 Task: Find connections with filter location Wolfen with filter topic #jobsearching with filter profile language German with filter current company Blinkit with filter school Freshers Tamil Nadu Jobs with filter industry Translation and Localization with filter service category Leadership Development with filter keywords title Pharmacy Assistant
Action: Mouse moved to (510, 59)
Screenshot: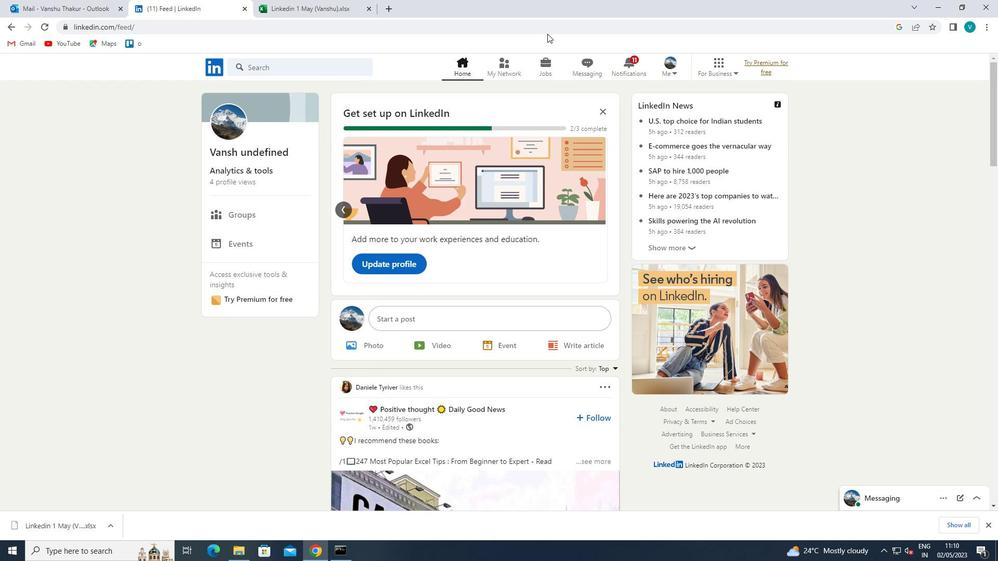 
Action: Mouse pressed left at (510, 59)
Screenshot: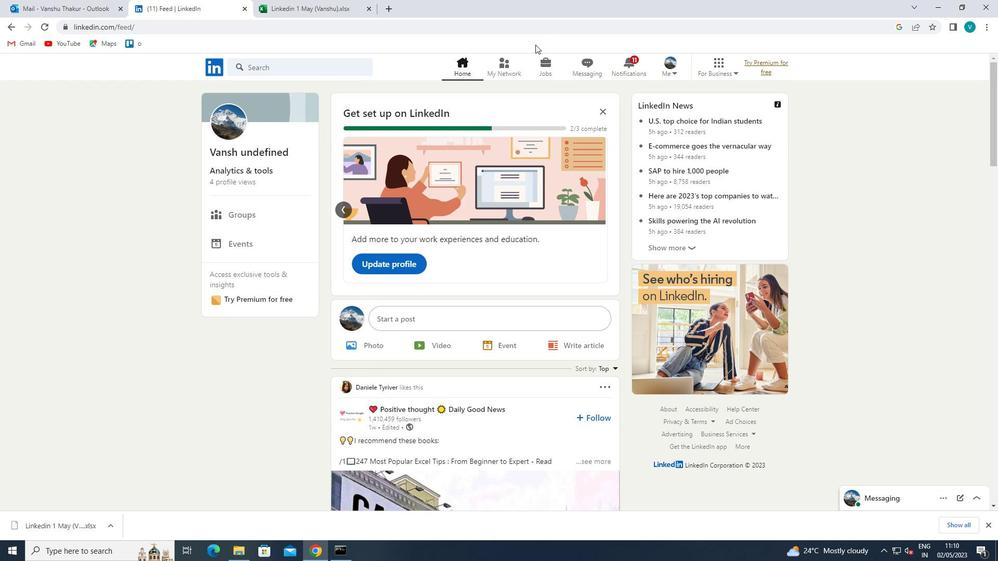 
Action: Mouse moved to (306, 125)
Screenshot: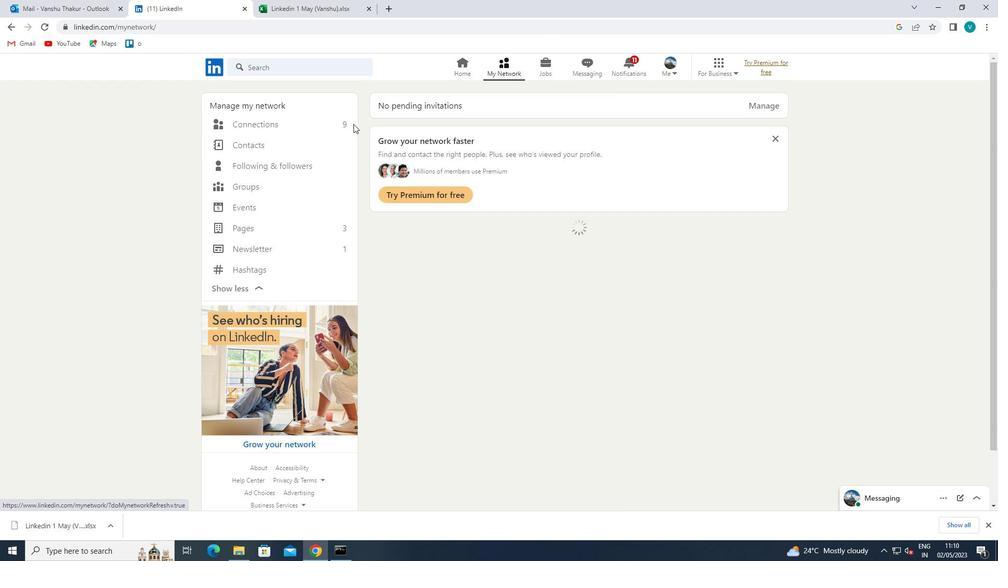
Action: Mouse pressed left at (306, 125)
Screenshot: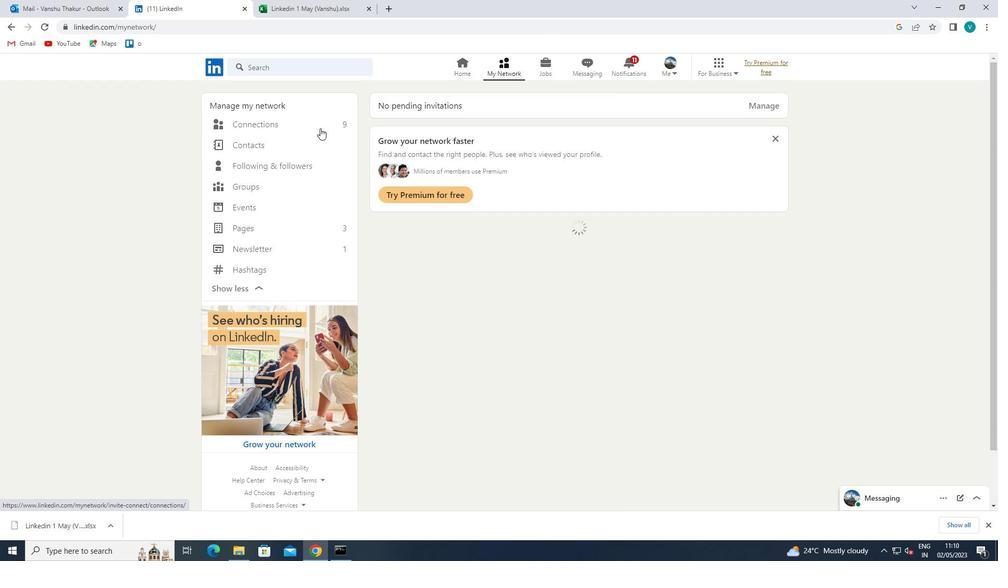 
Action: Mouse moved to (572, 126)
Screenshot: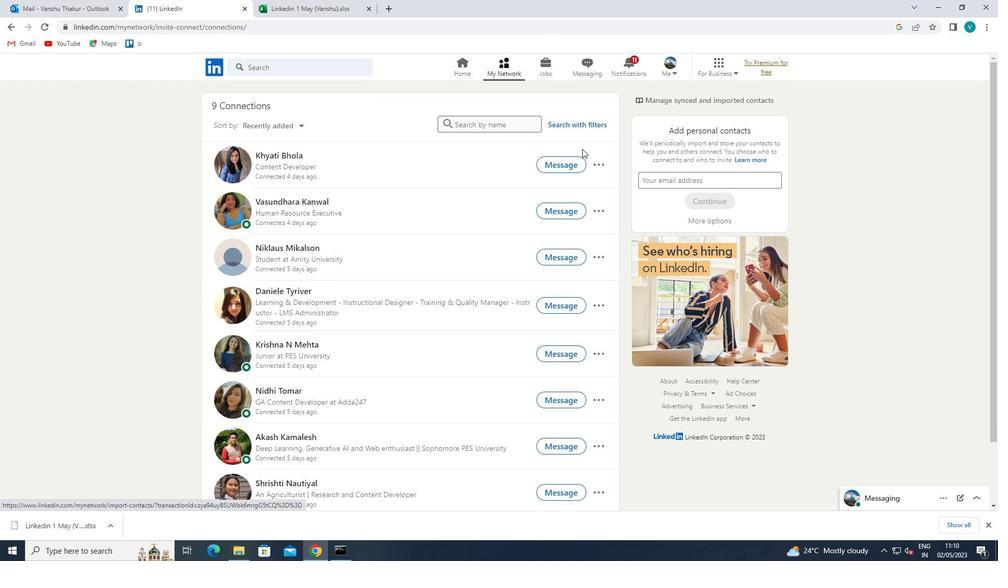 
Action: Mouse pressed left at (572, 126)
Screenshot: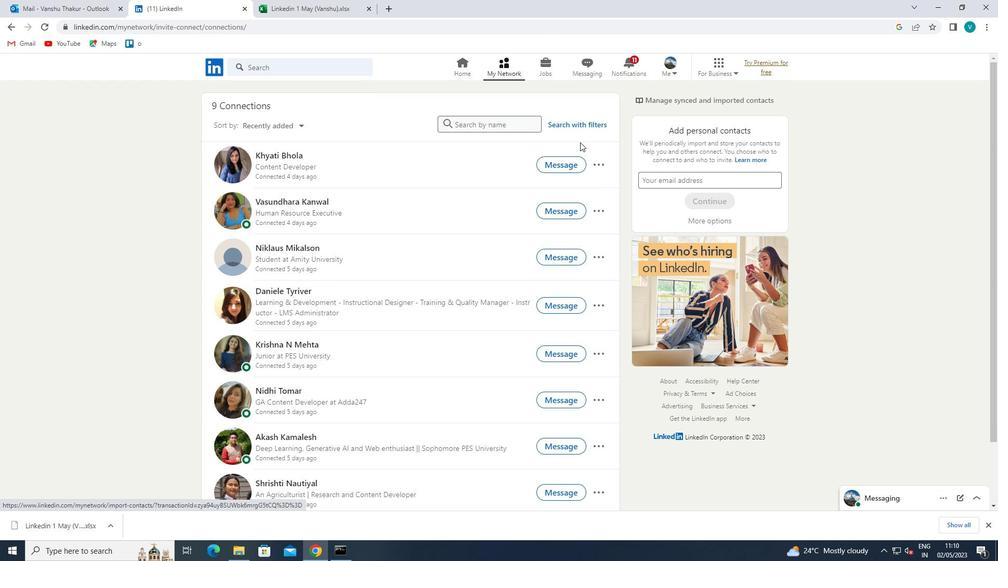 
Action: Mouse moved to (490, 97)
Screenshot: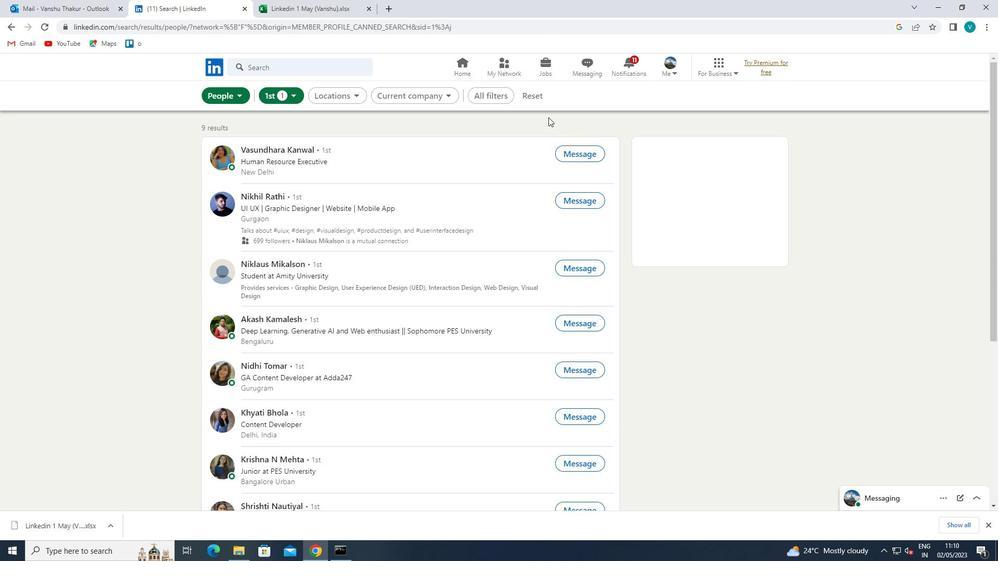 
Action: Mouse pressed left at (490, 97)
Screenshot: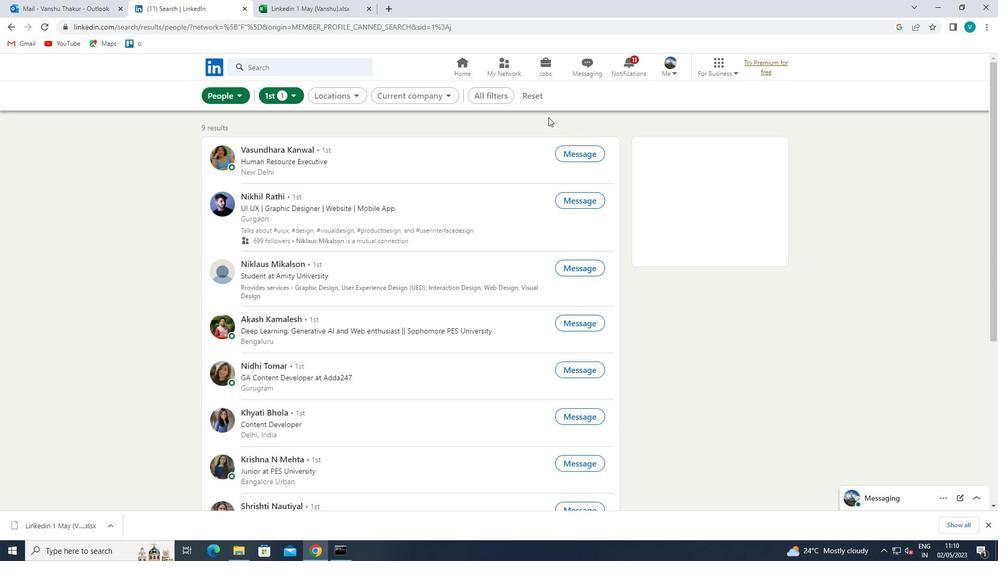 
Action: Mouse moved to (850, 311)
Screenshot: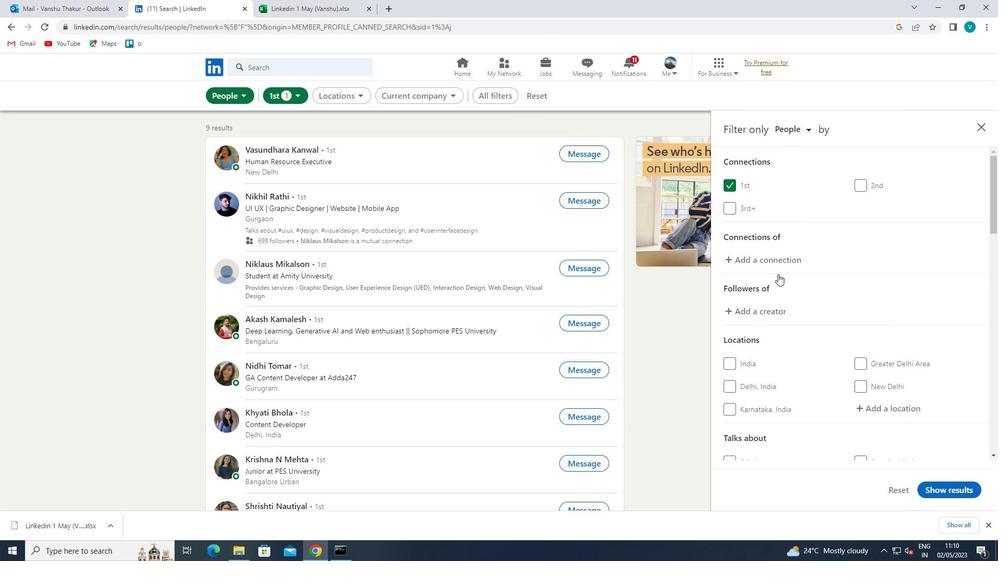 
Action: Mouse scrolled (850, 311) with delta (0, 0)
Screenshot: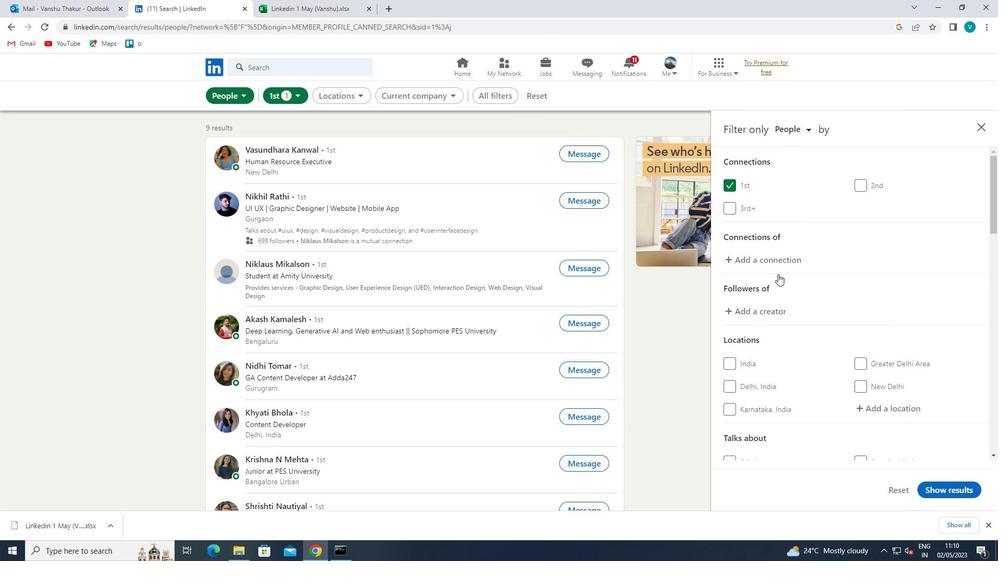 
Action: Mouse scrolled (850, 311) with delta (0, 0)
Screenshot: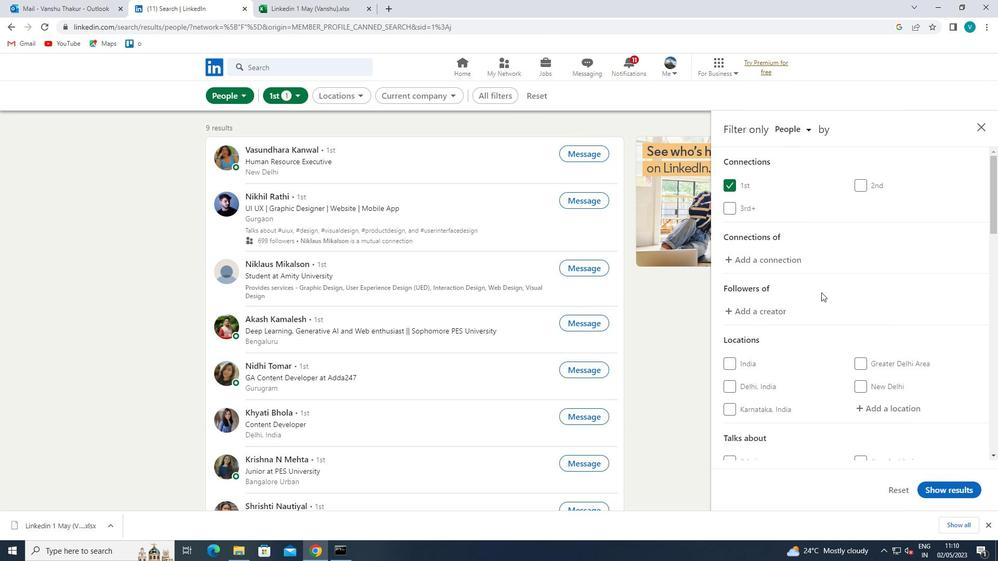 
Action: Mouse moved to (898, 307)
Screenshot: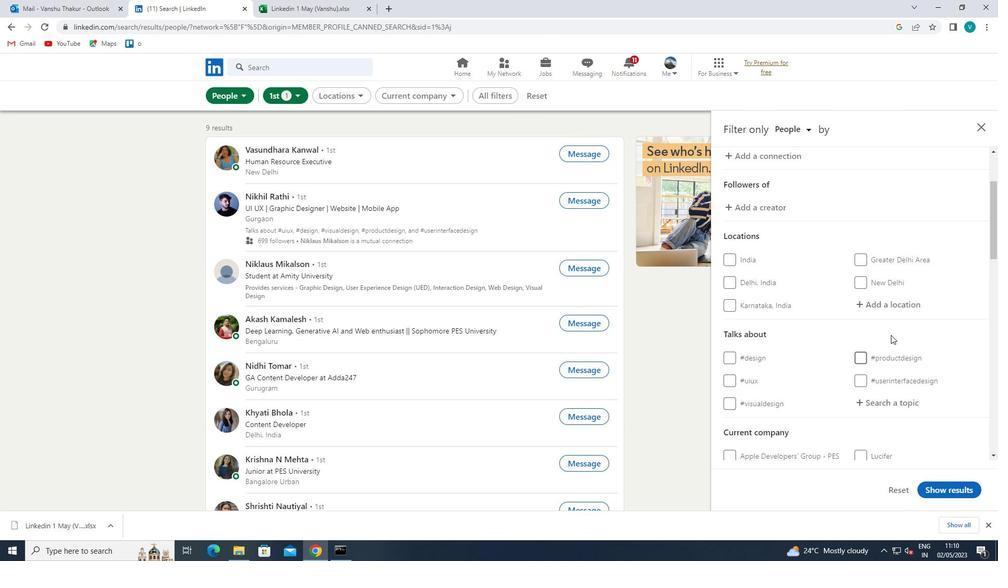 
Action: Mouse pressed left at (898, 307)
Screenshot: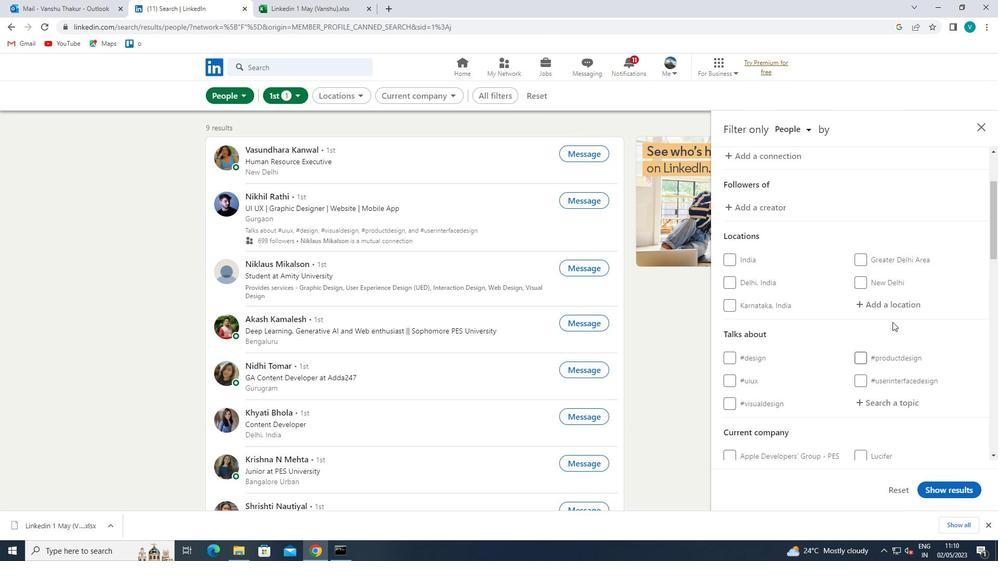 
Action: Key pressed <Key.shift>WOLFE
Screenshot: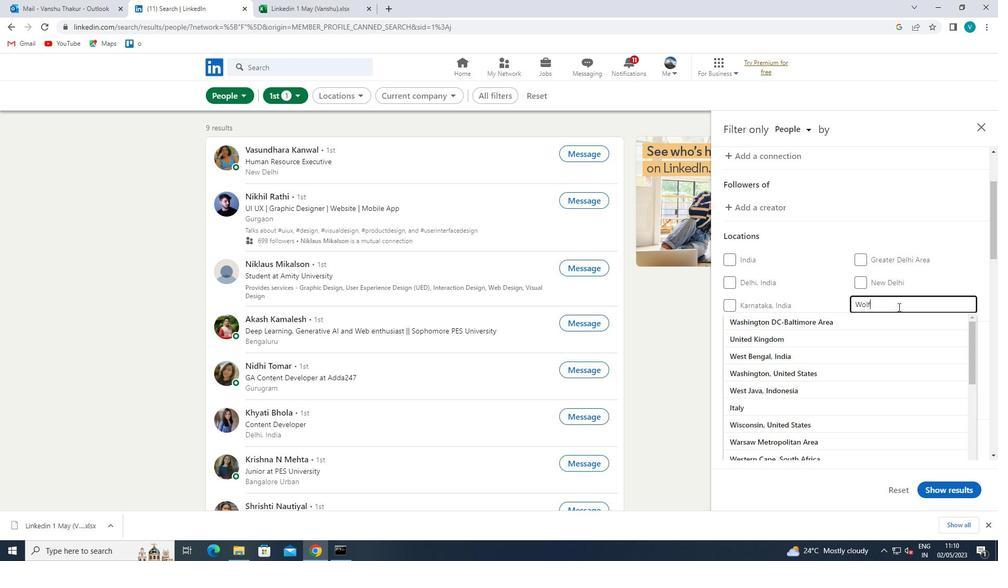 
Action: Mouse moved to (852, 280)
Screenshot: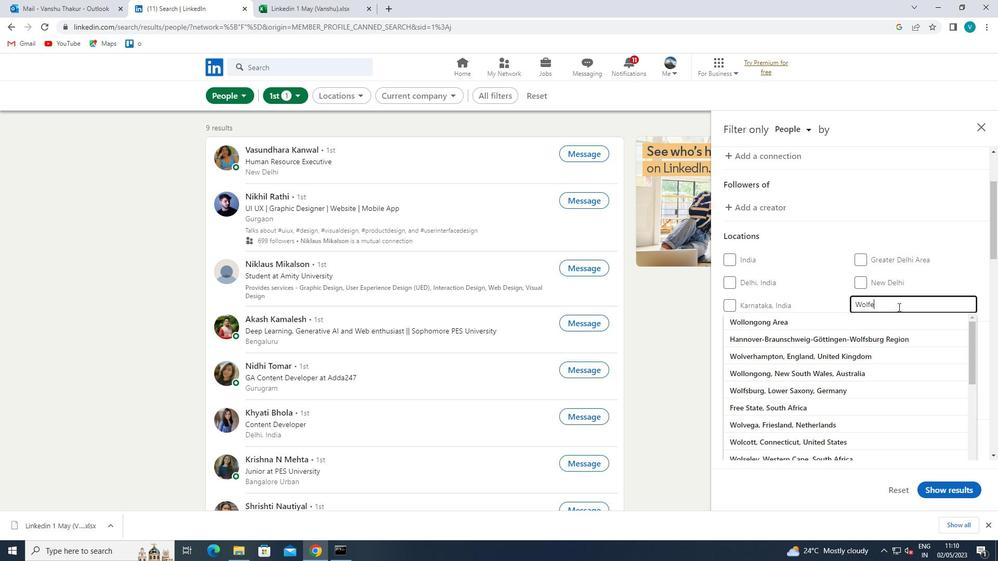 
Action: Key pressed N
Screenshot: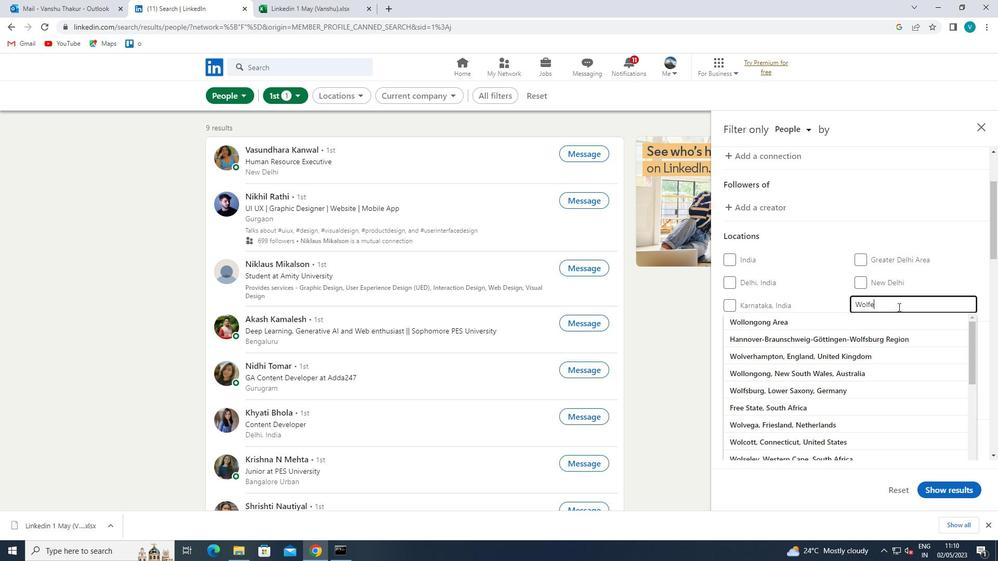 
Action: Mouse moved to (818, 307)
Screenshot: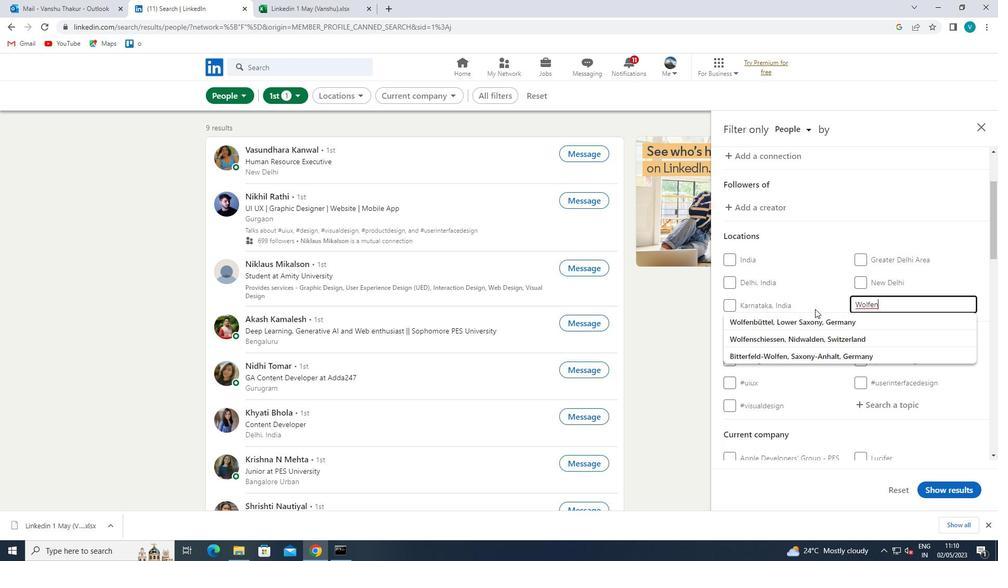 
Action: Mouse pressed left at (818, 307)
Screenshot: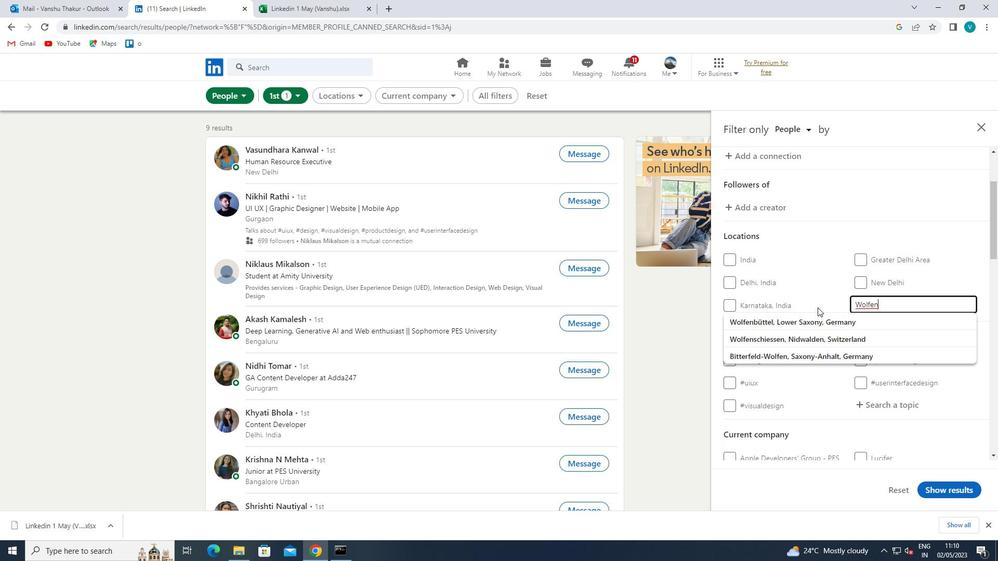 
Action: Mouse scrolled (818, 307) with delta (0, 0)
Screenshot: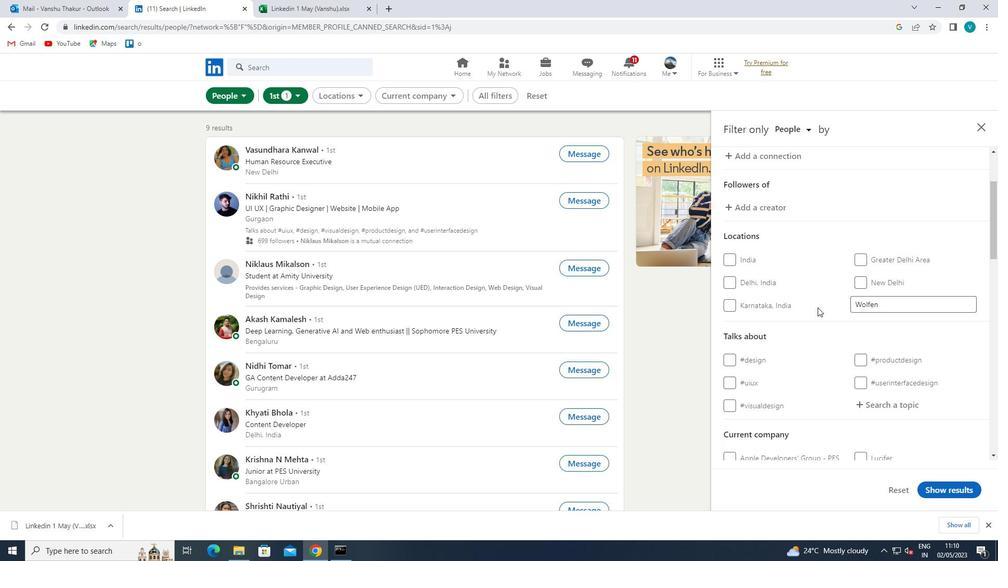 
Action: Mouse scrolled (818, 307) with delta (0, 0)
Screenshot: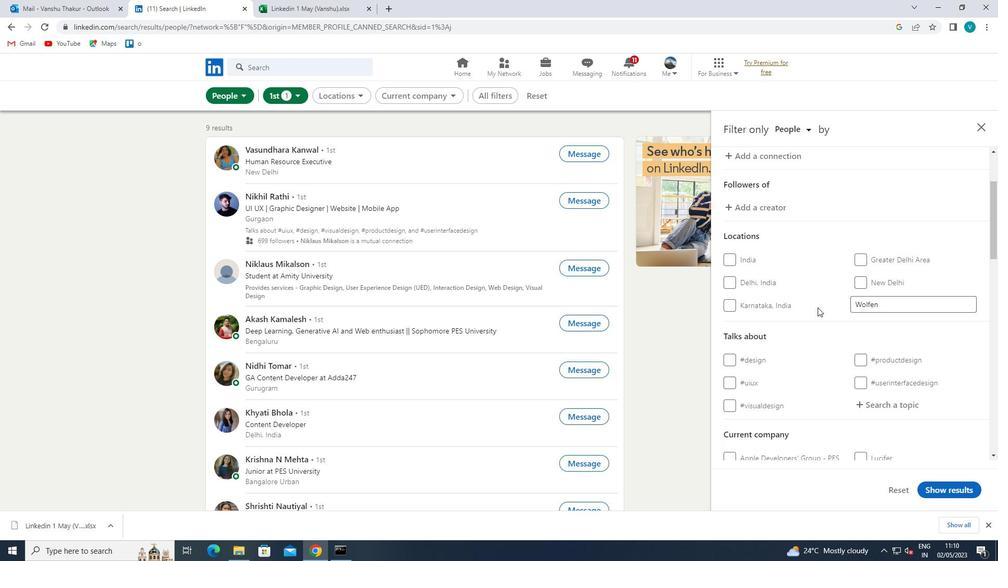 
Action: Mouse moved to (897, 292)
Screenshot: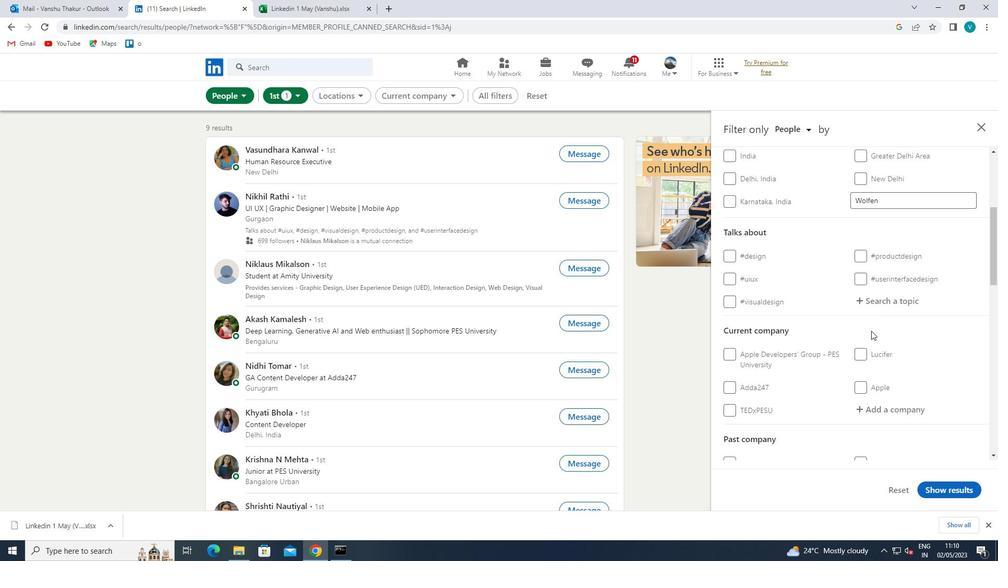 
Action: Mouse pressed left at (897, 292)
Screenshot: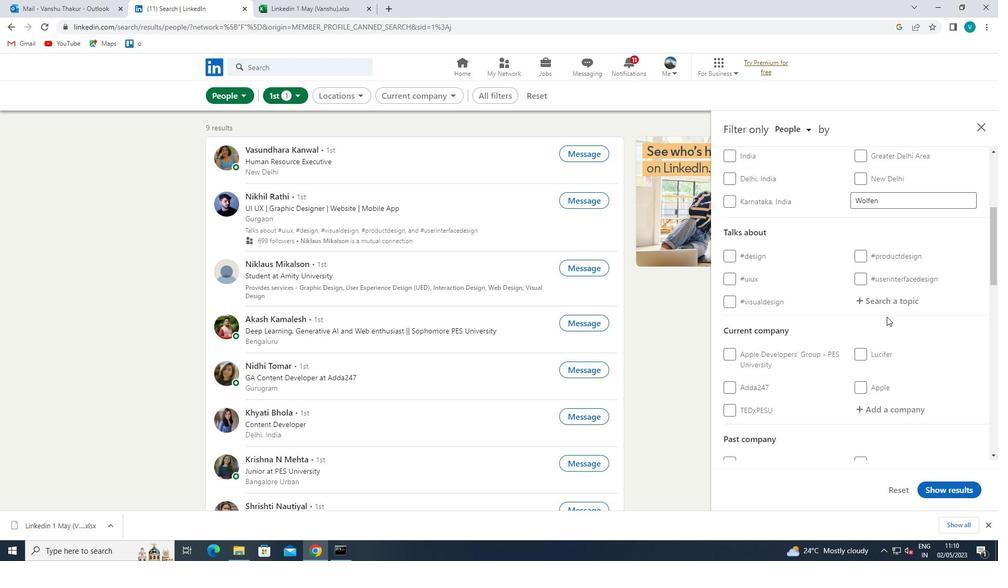 
Action: Mouse moved to (857, 270)
Screenshot: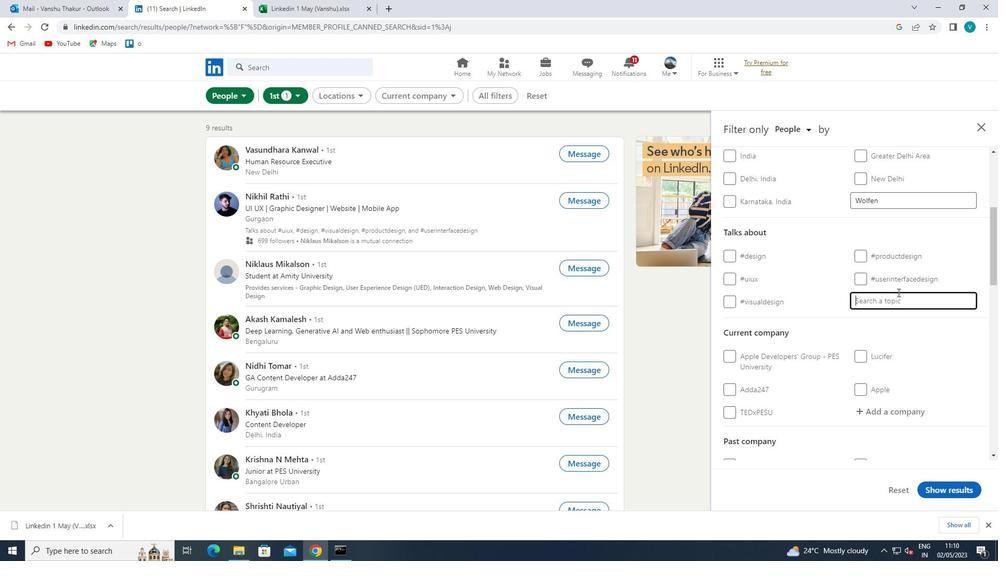 
Action: Key pressed JOBSEAR
Screenshot: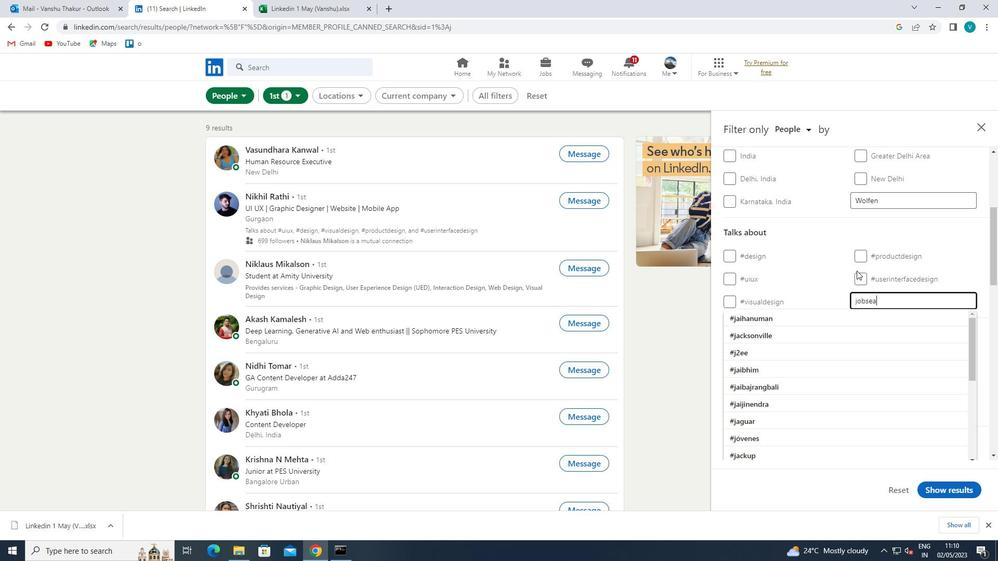 
Action: Mouse moved to (846, 332)
Screenshot: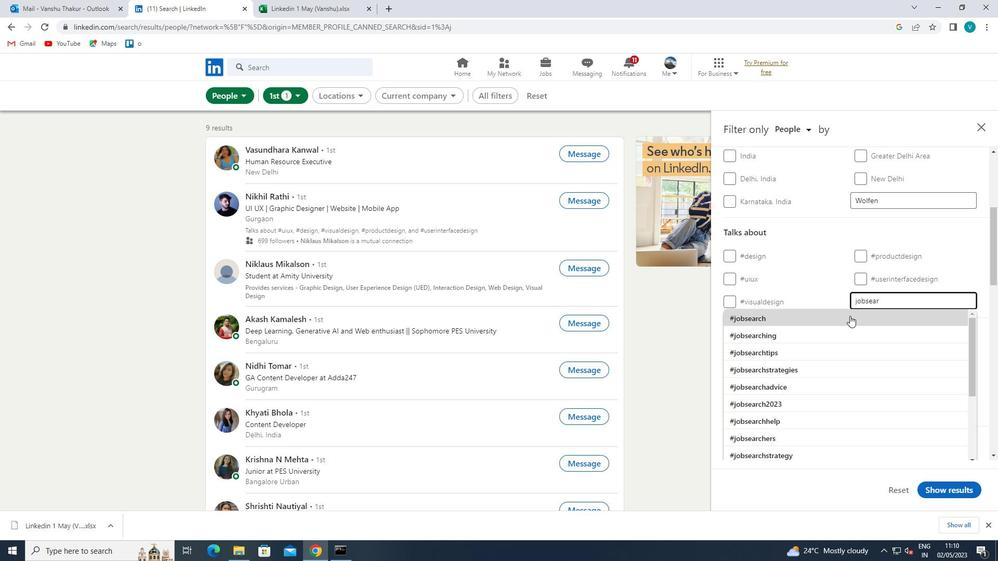 
Action: Mouse pressed left at (846, 332)
Screenshot: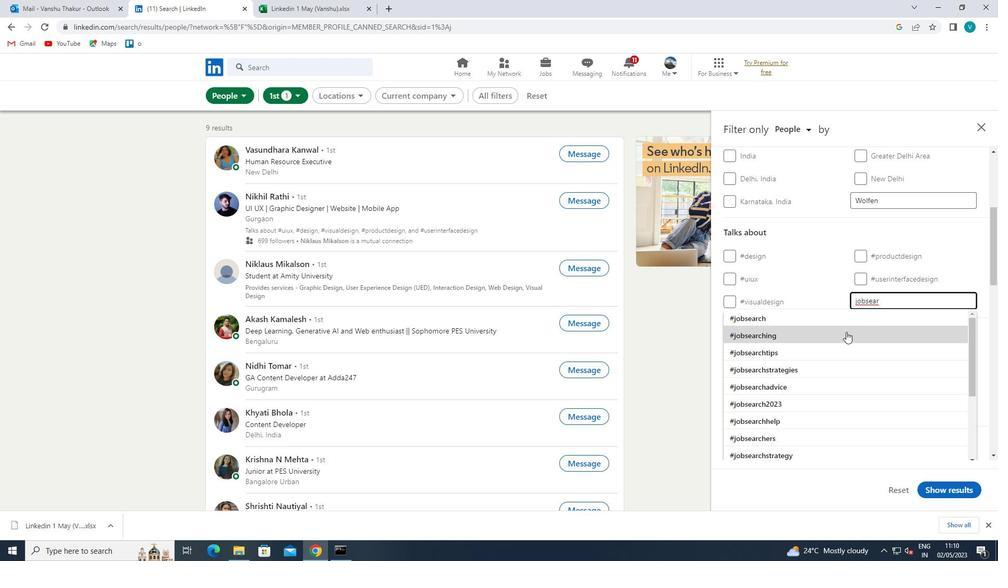 
Action: Mouse moved to (863, 324)
Screenshot: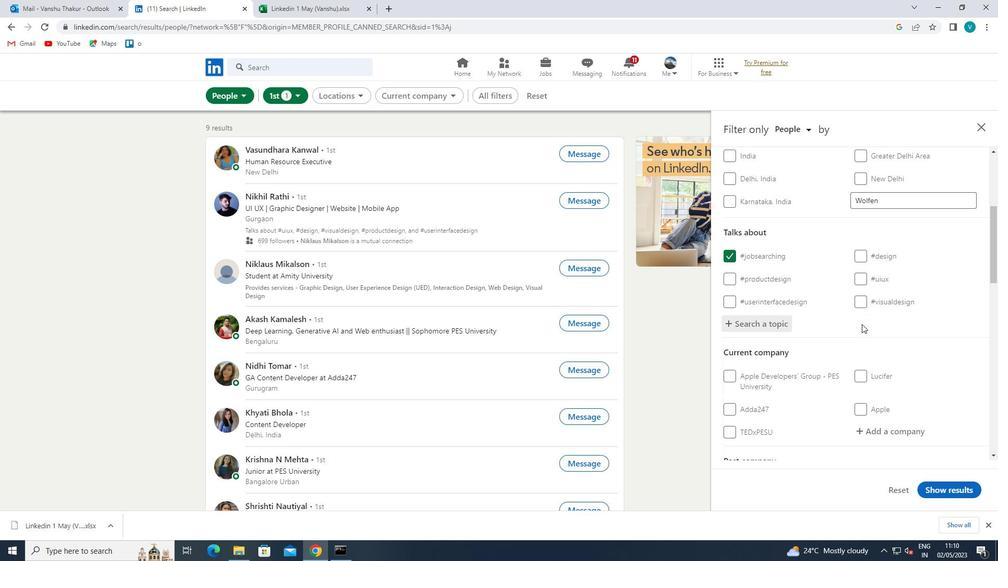 
Action: Mouse scrolled (863, 324) with delta (0, 0)
Screenshot: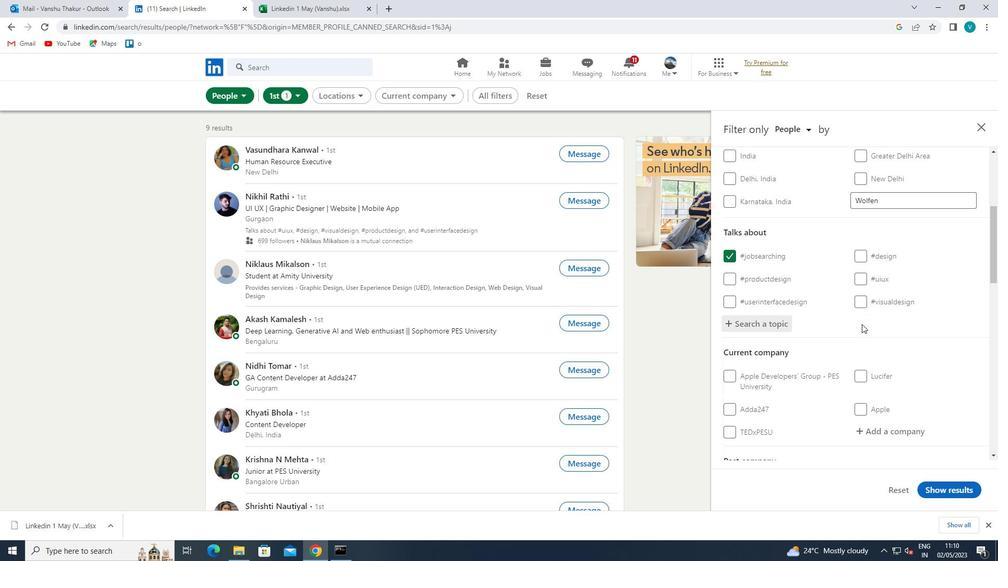 
Action: Mouse moved to (863, 324)
Screenshot: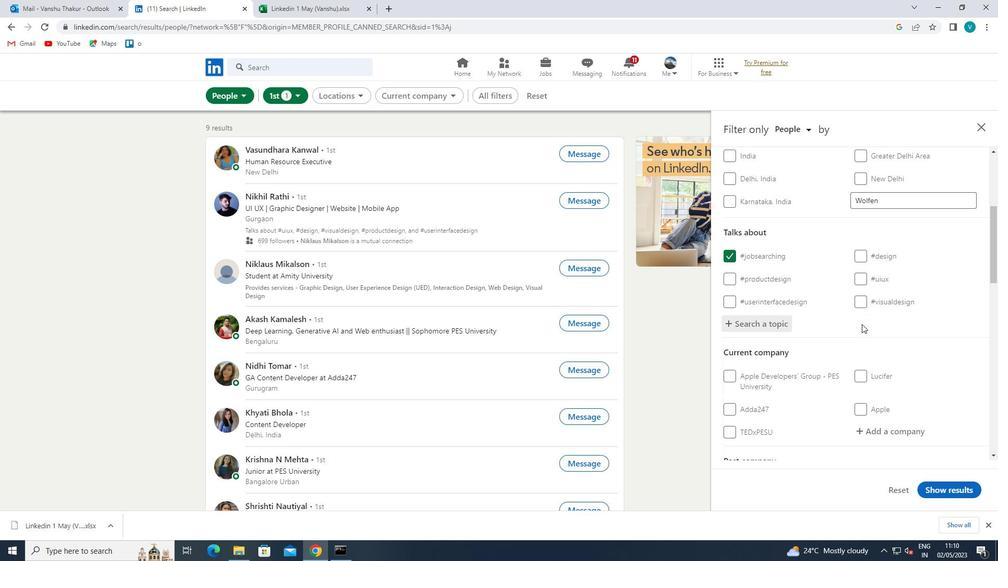 
Action: Mouse scrolled (863, 324) with delta (0, 0)
Screenshot: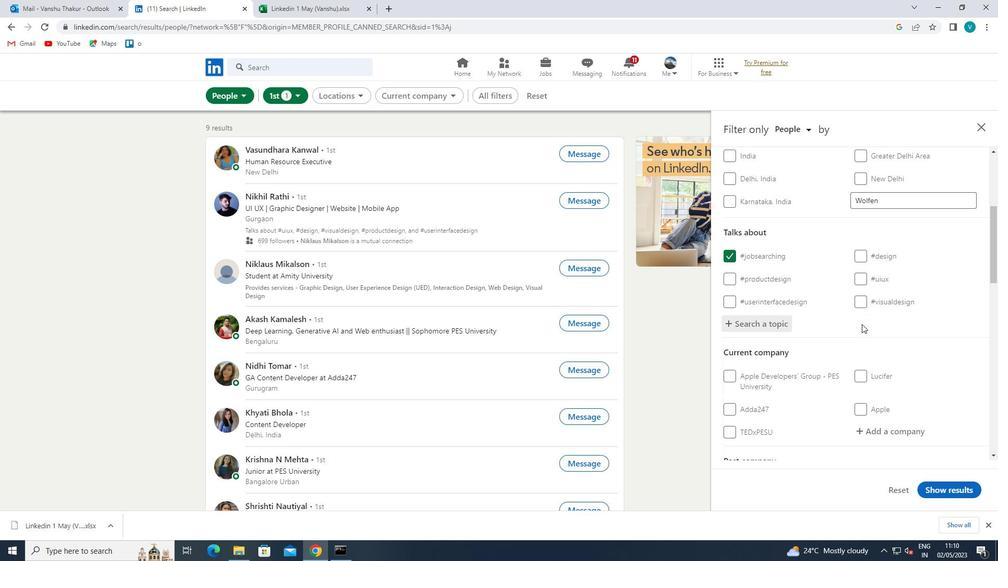 
Action: Mouse moved to (864, 324)
Screenshot: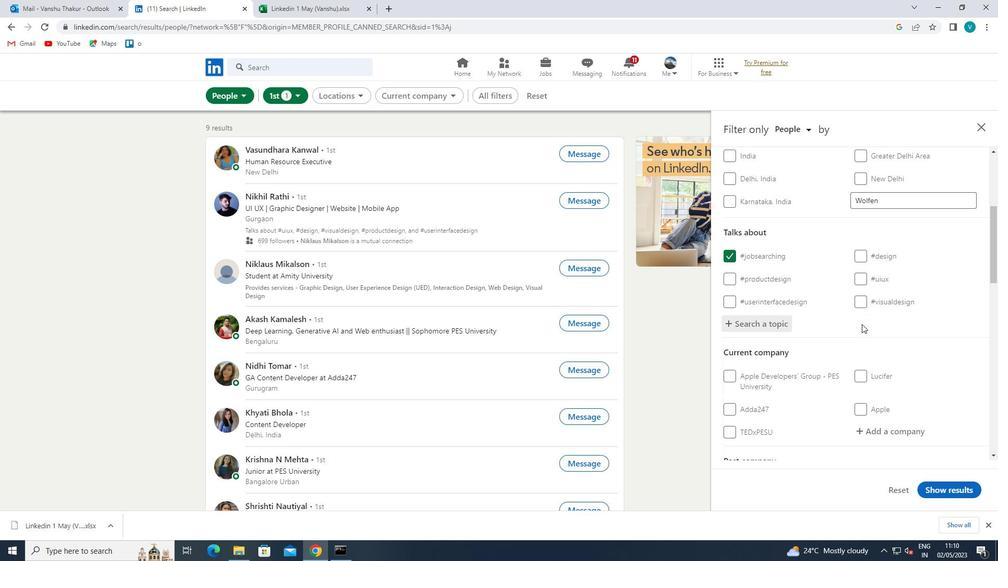 
Action: Mouse scrolled (864, 323) with delta (0, 0)
Screenshot: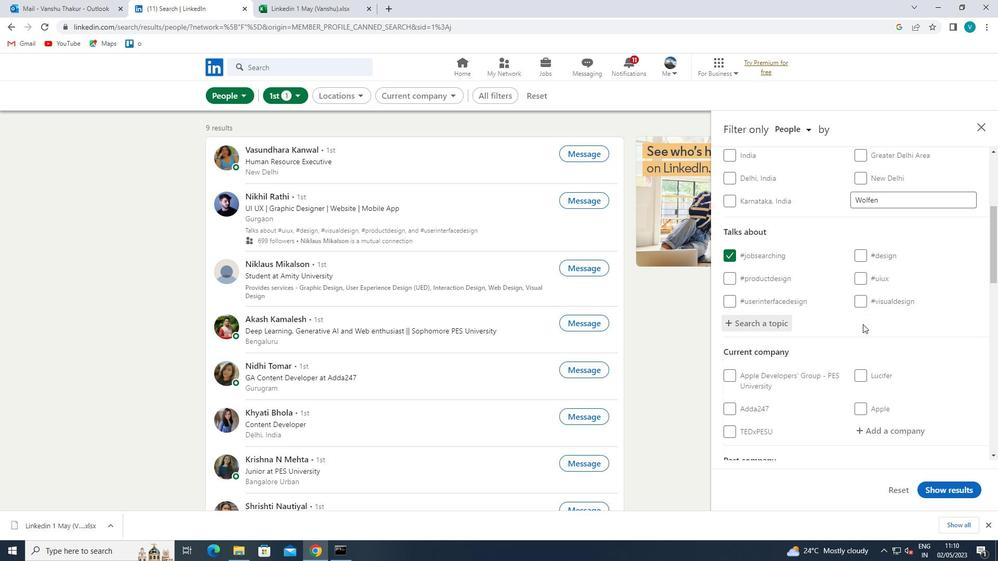 
Action: Mouse moved to (907, 272)
Screenshot: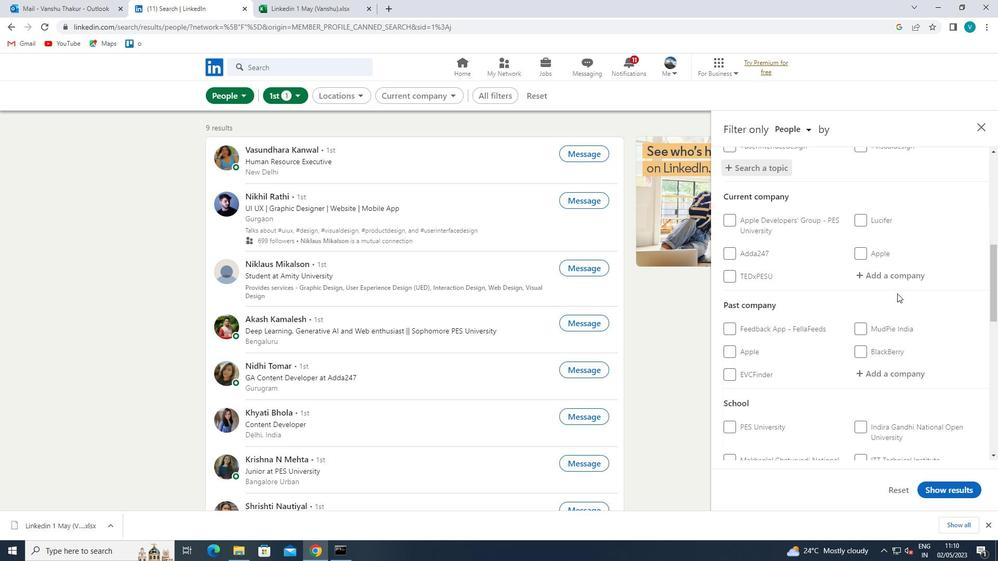 
Action: Mouse pressed left at (907, 272)
Screenshot: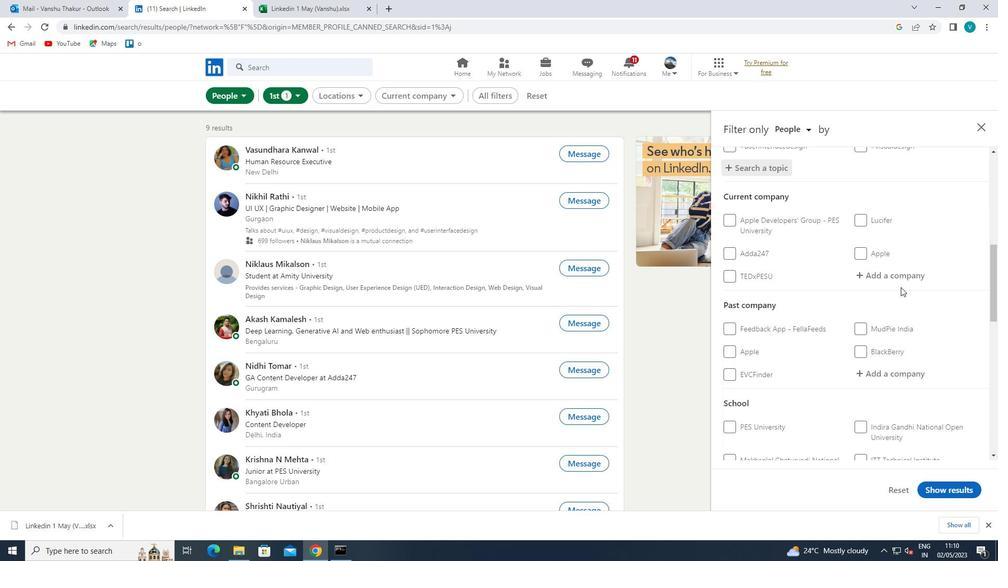 
Action: Key pressed <Key.shift>BLINK
Screenshot: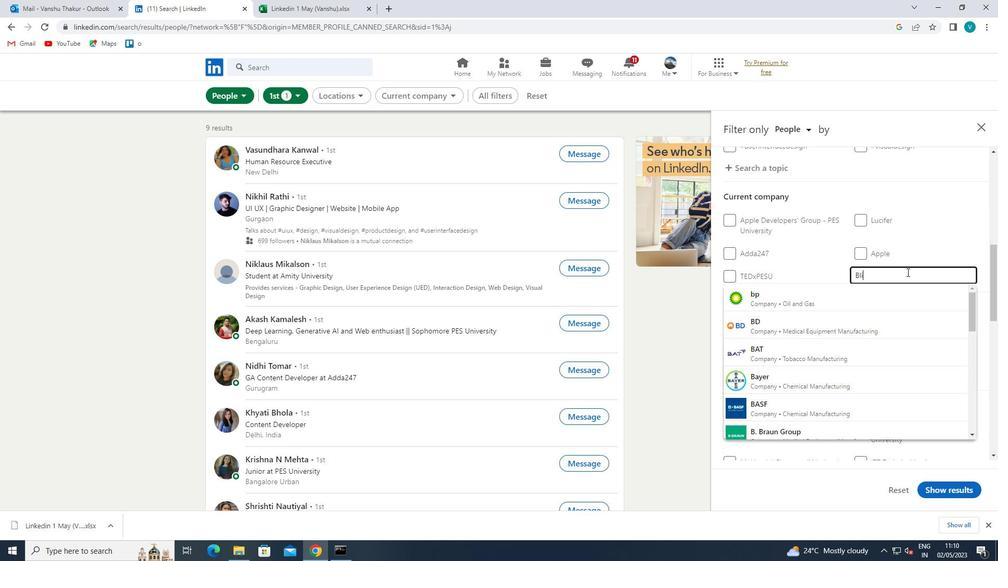 
Action: Mouse moved to (880, 288)
Screenshot: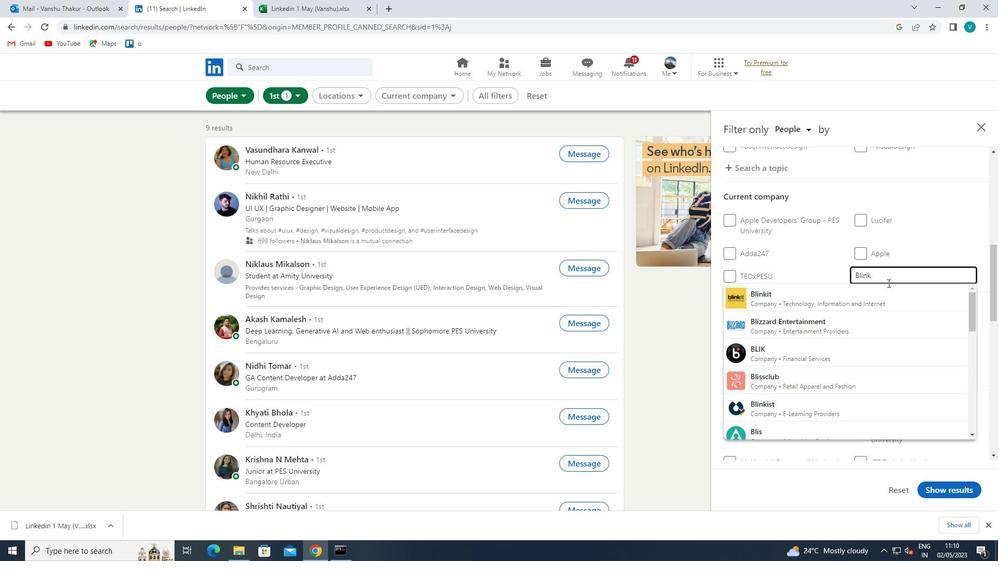 
Action: Mouse pressed left at (880, 288)
Screenshot: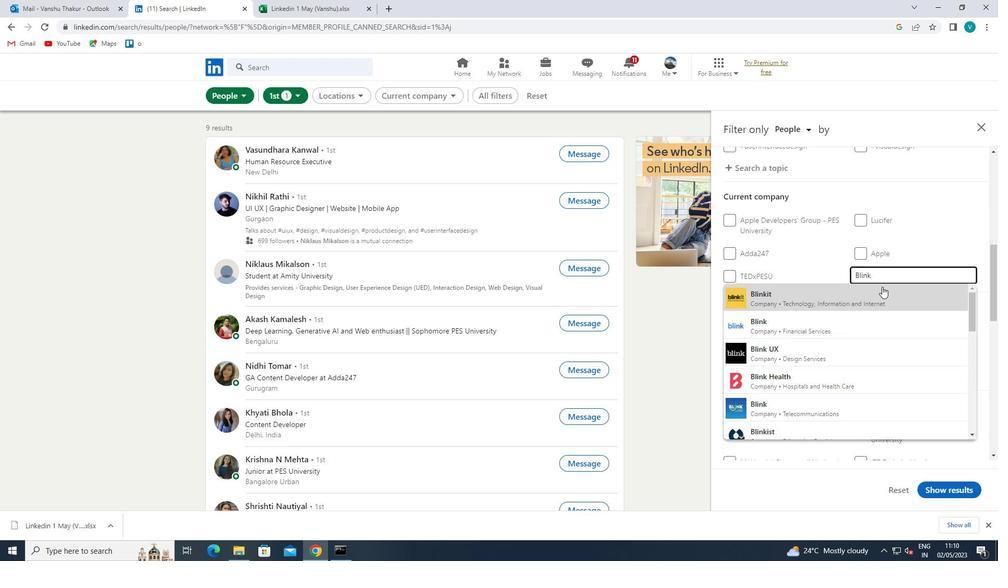 
Action: Mouse scrolled (880, 288) with delta (0, 0)
Screenshot: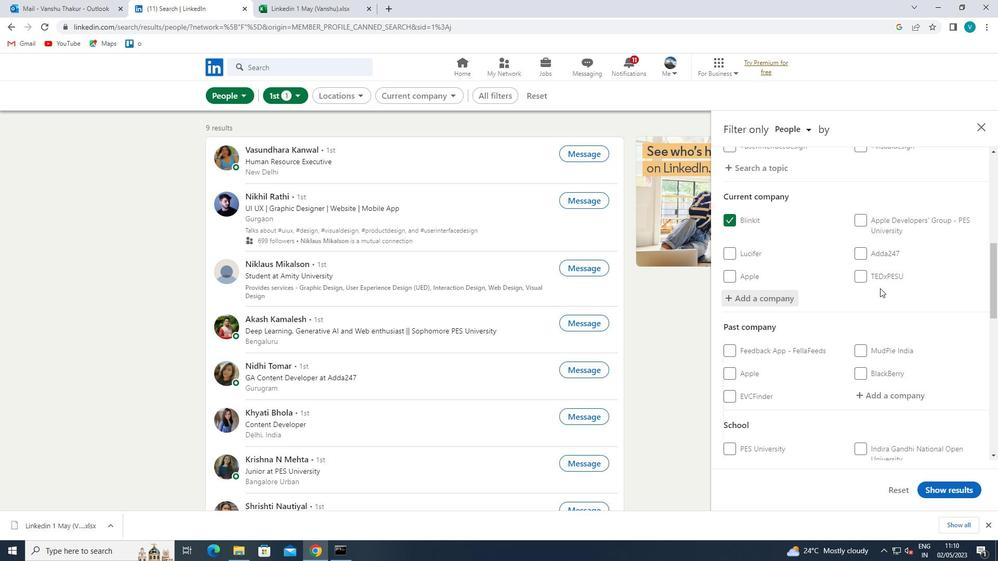 
Action: Mouse scrolled (880, 288) with delta (0, 0)
Screenshot: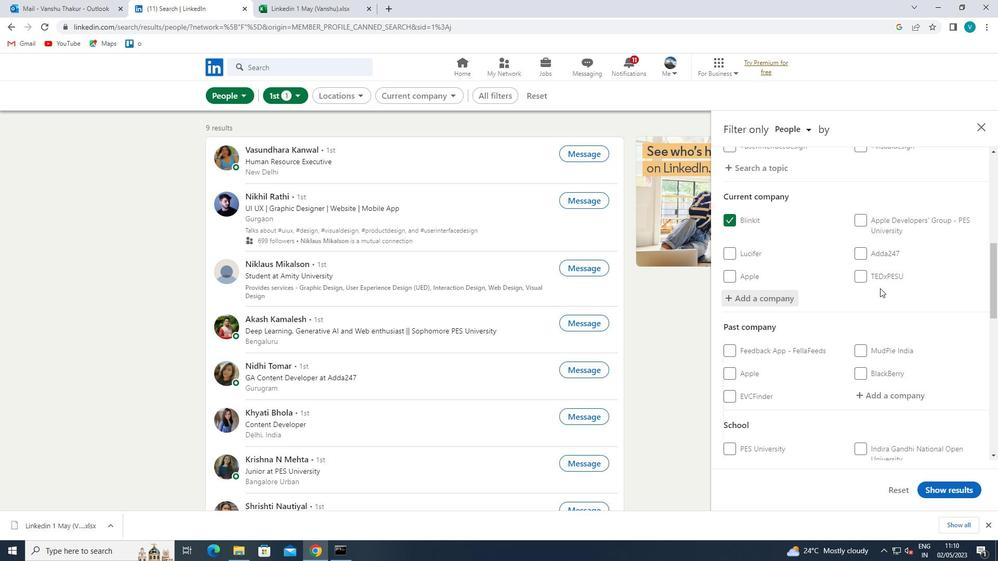 
Action: Mouse scrolled (880, 288) with delta (0, 0)
Screenshot: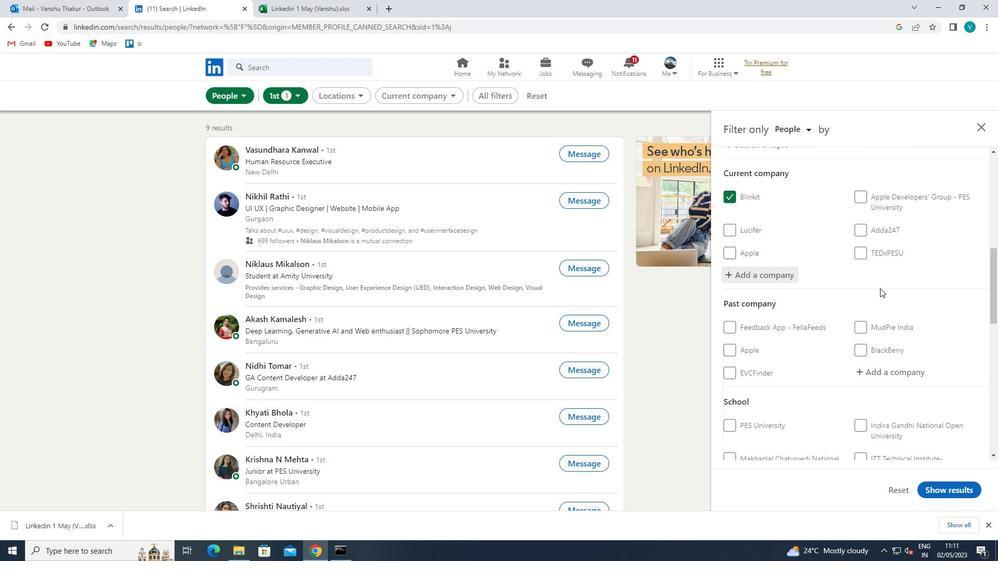 
Action: Mouse scrolled (880, 288) with delta (0, 0)
Screenshot: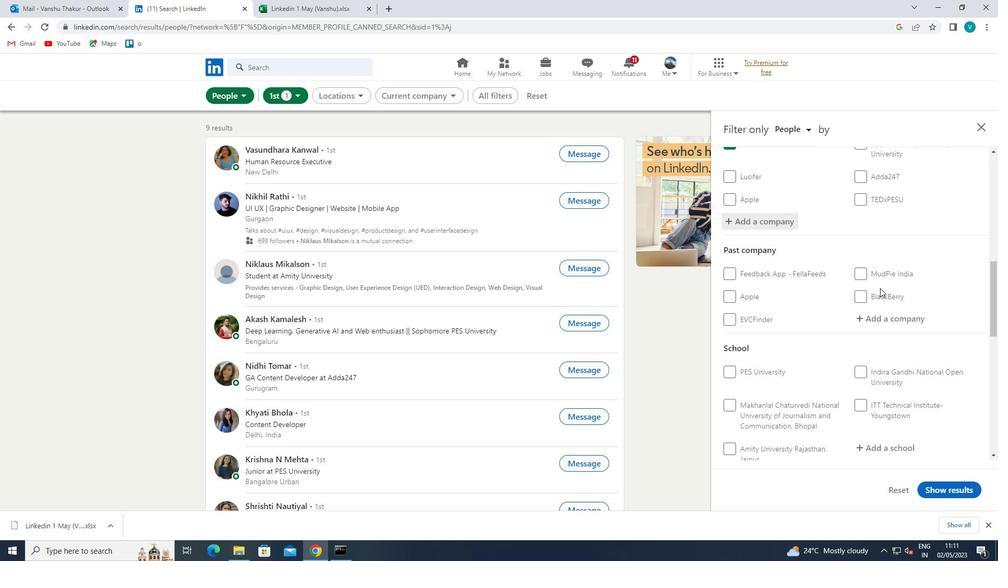 
Action: Mouse moved to (906, 319)
Screenshot: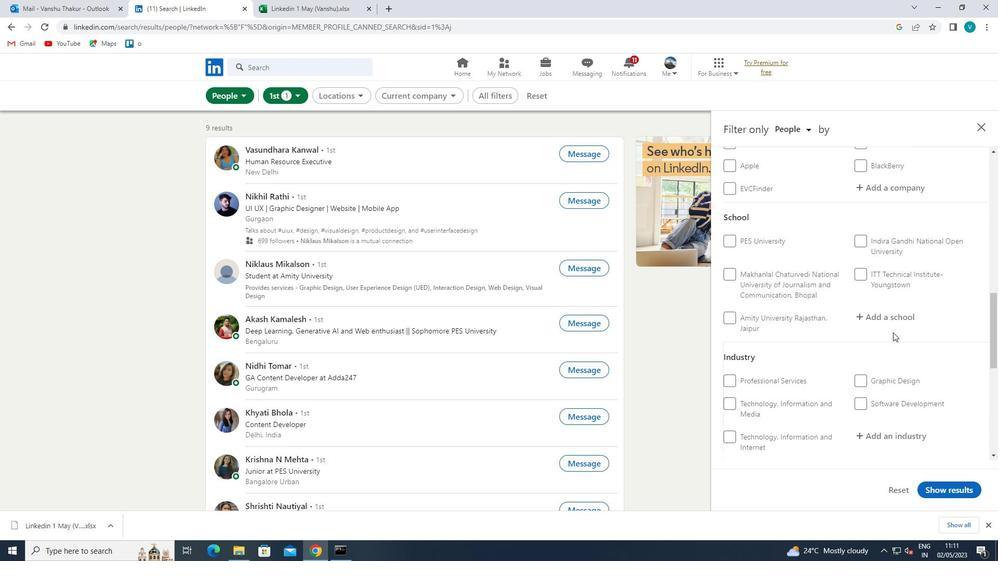 
Action: Mouse pressed left at (906, 319)
Screenshot: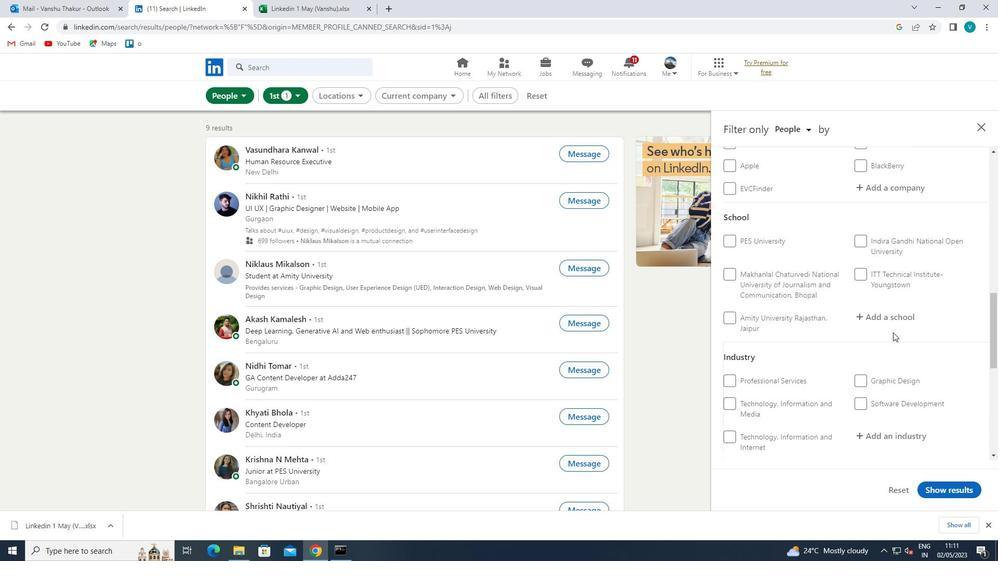 
Action: Mouse moved to (908, 317)
Screenshot: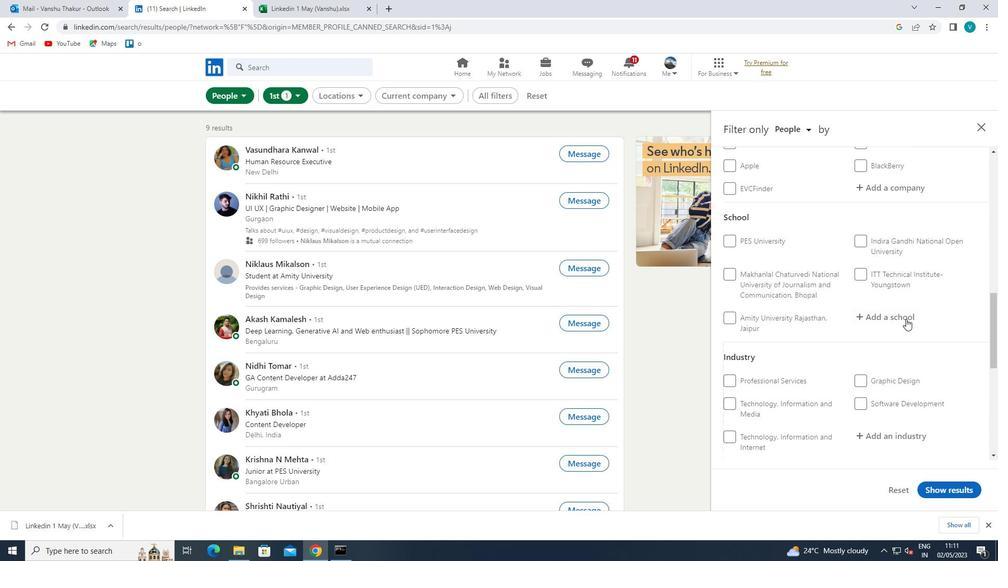 
Action: Key pressed <Key.shift>FRESHERS
Screenshot: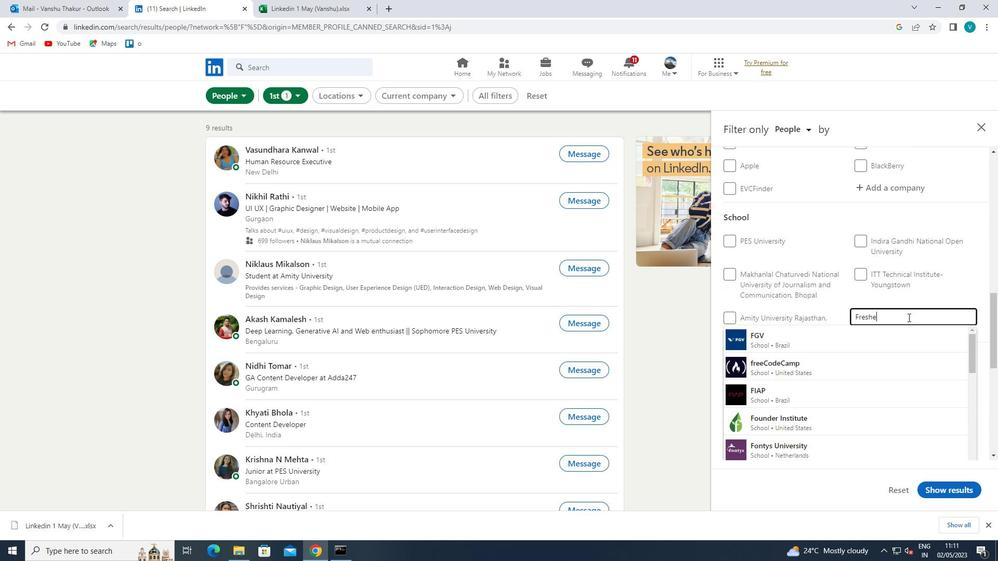 
Action: Mouse moved to (887, 329)
Screenshot: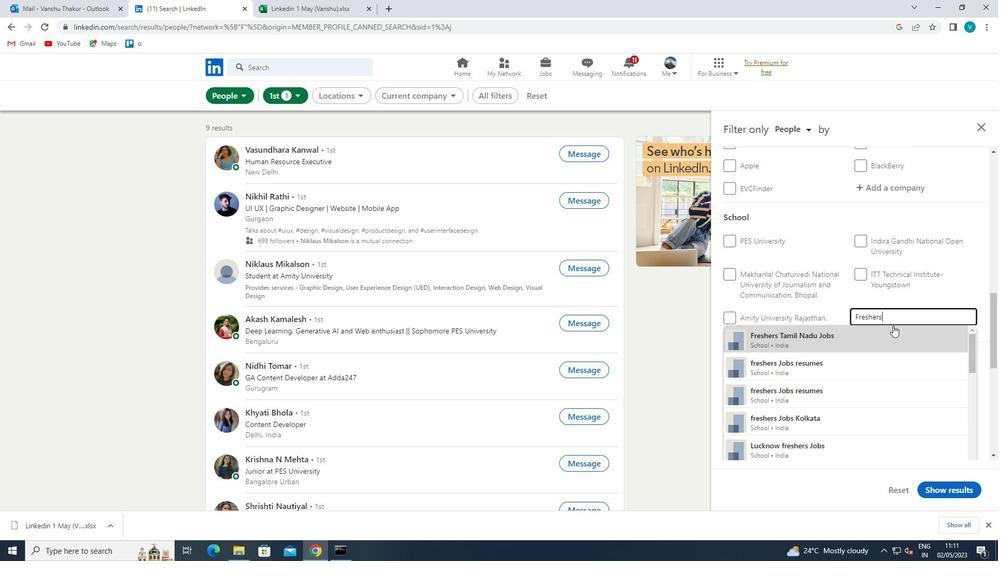 
Action: Mouse pressed left at (887, 329)
Screenshot: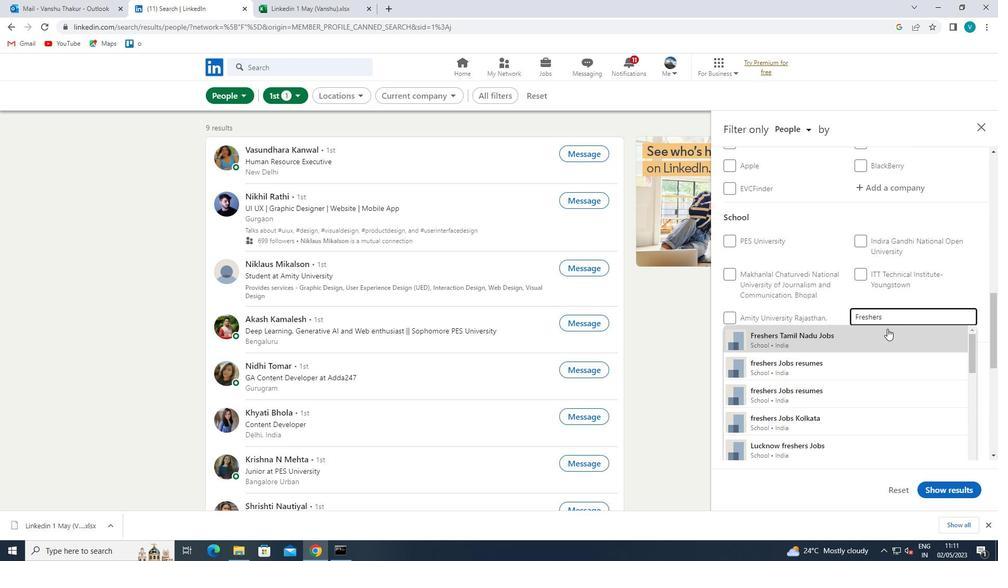 
Action: Mouse scrolled (887, 328) with delta (0, 0)
Screenshot: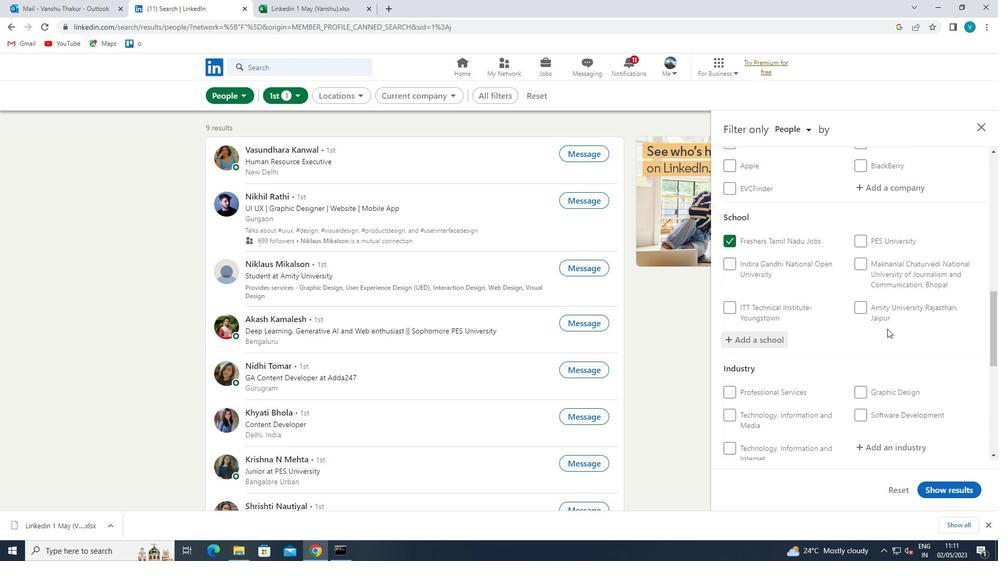 
Action: Mouse scrolled (887, 328) with delta (0, 0)
Screenshot: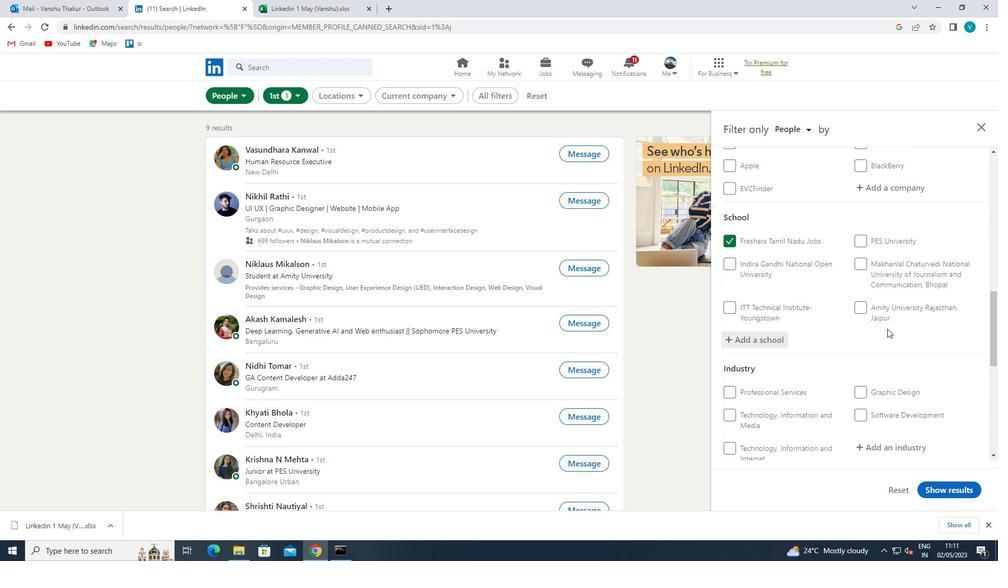 
Action: Mouse scrolled (887, 328) with delta (0, 0)
Screenshot: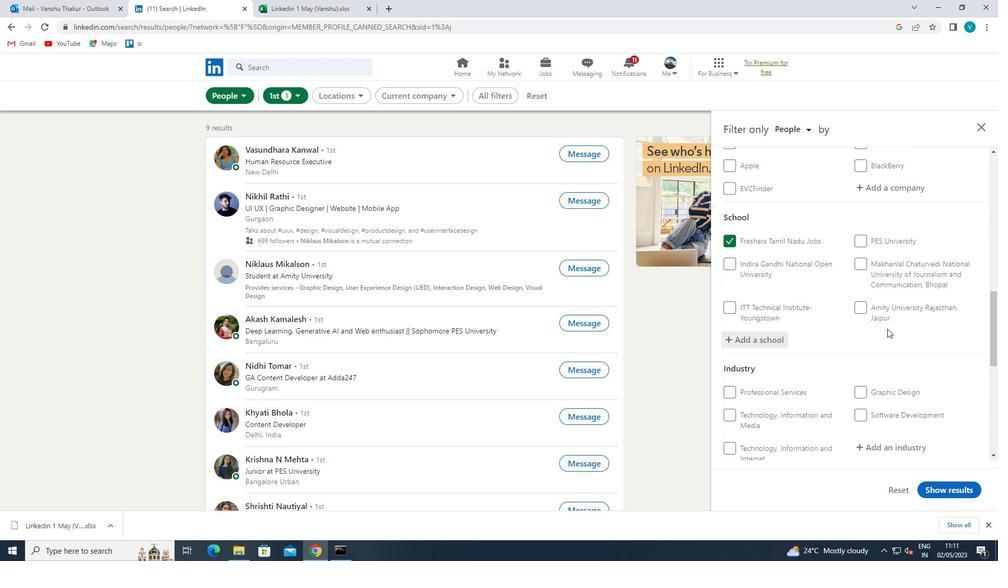 
Action: Mouse scrolled (887, 328) with delta (0, 0)
Screenshot: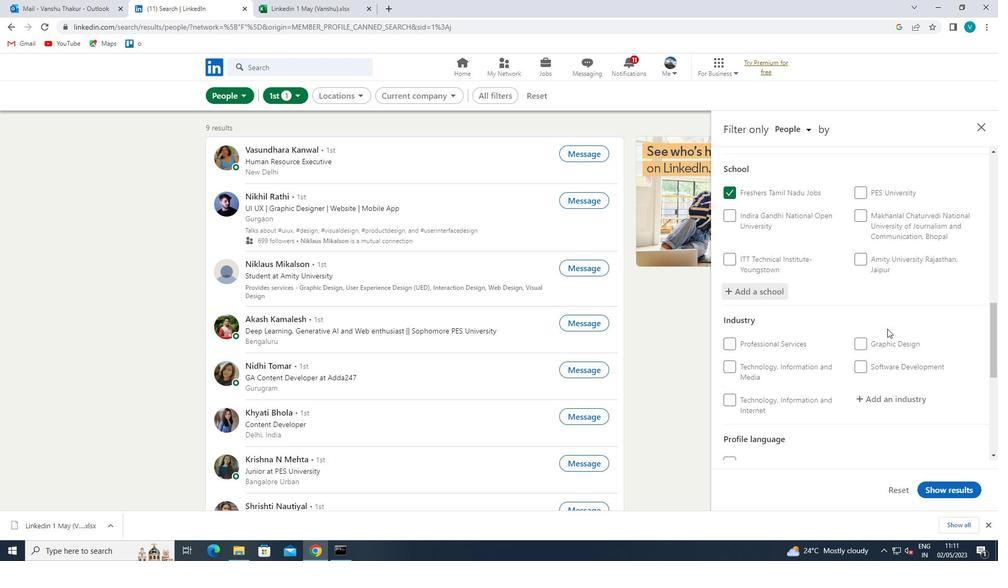 
Action: Mouse moved to (902, 236)
Screenshot: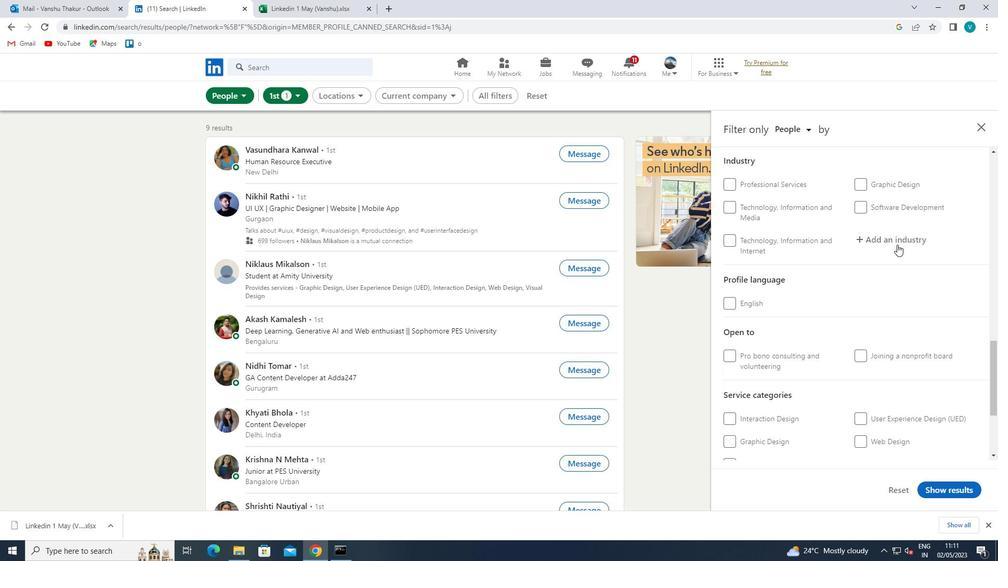 
Action: Mouse pressed left at (902, 236)
Screenshot: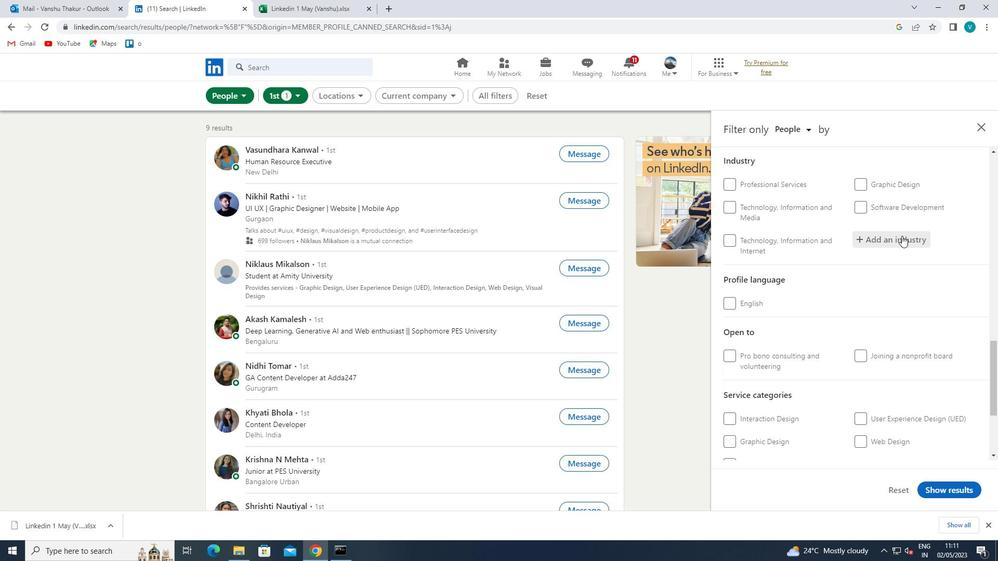 
Action: Key pressed <Key.shift><Key.shift><Key.shift>TRAB<Key.backspace>NS
Screenshot: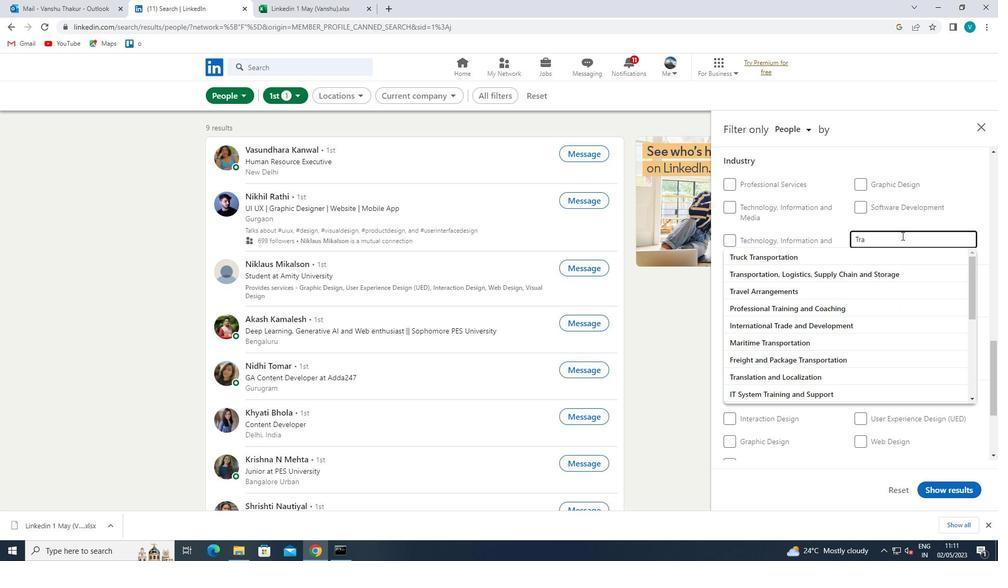 
Action: Mouse moved to (830, 328)
Screenshot: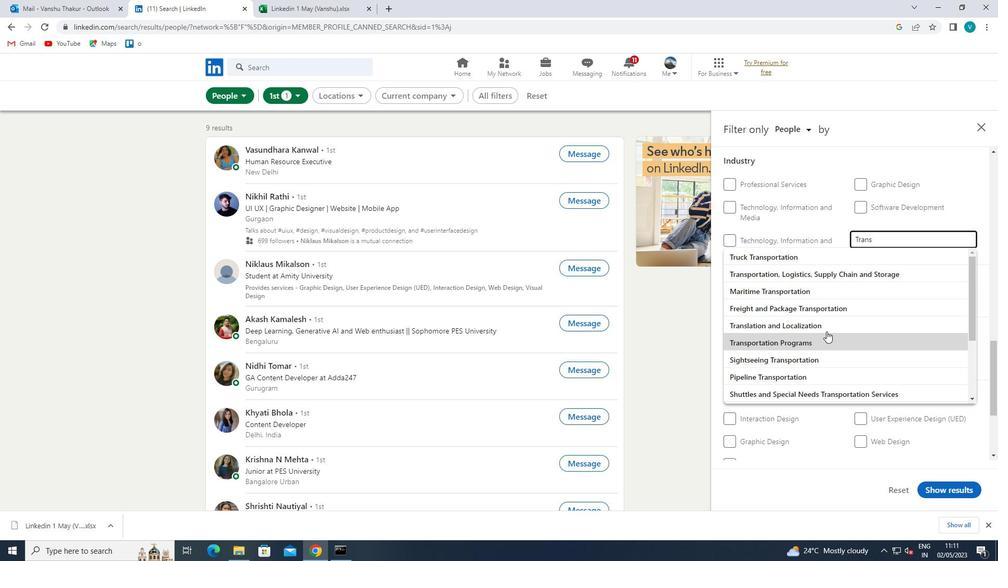 
Action: Mouse pressed left at (830, 328)
Screenshot: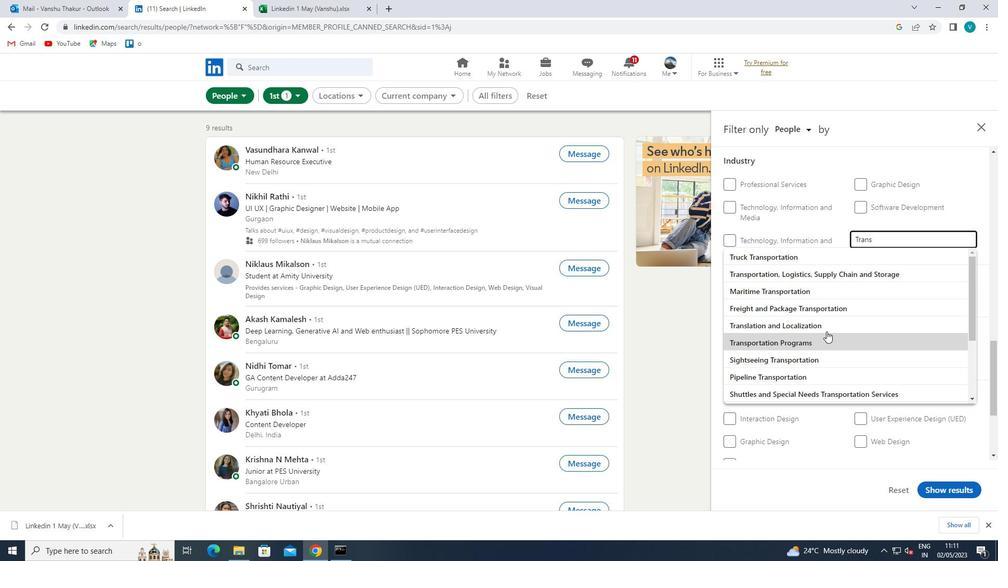 
Action: Mouse scrolled (830, 328) with delta (0, 0)
Screenshot: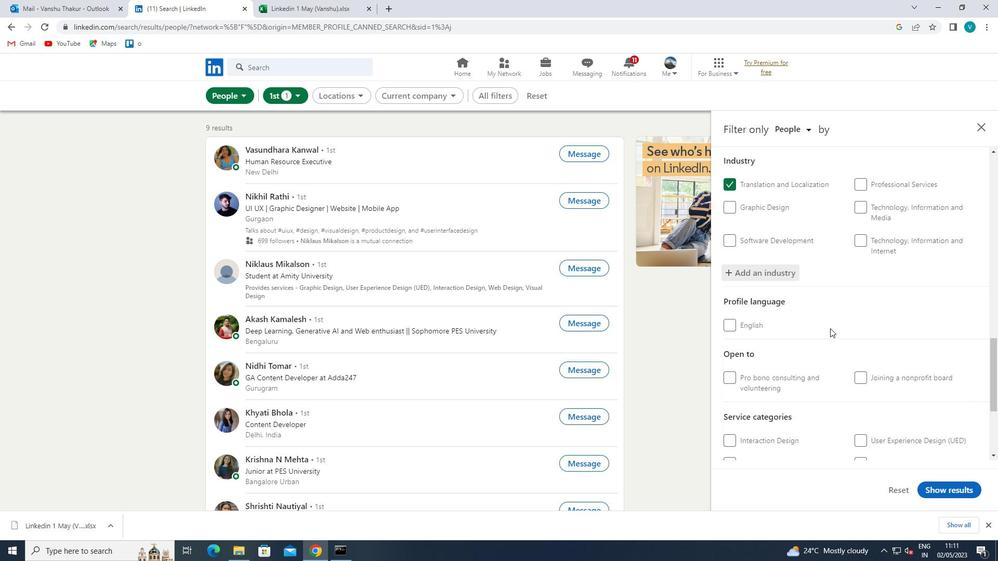
Action: Mouse scrolled (830, 328) with delta (0, 0)
Screenshot: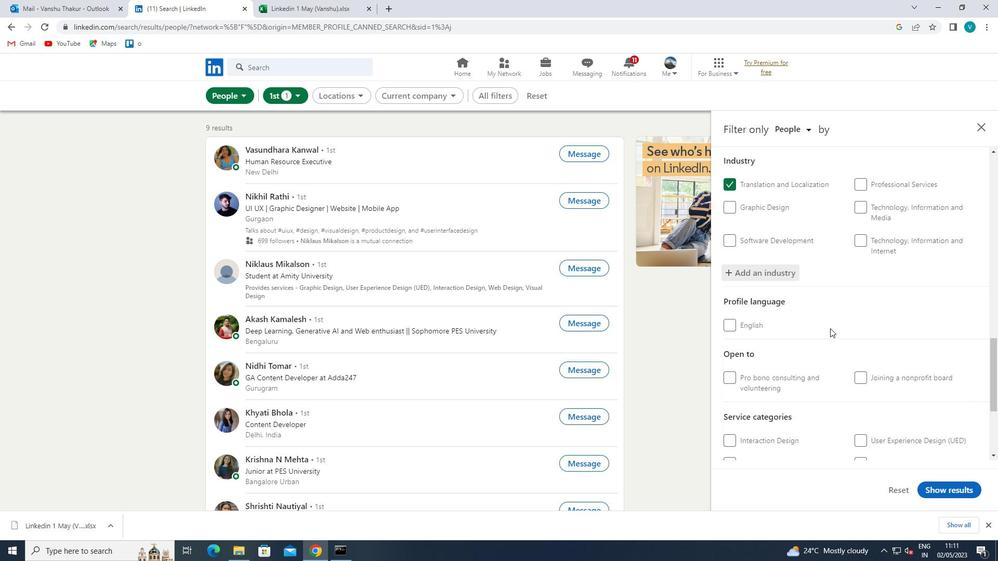 
Action: Mouse scrolled (830, 328) with delta (0, 0)
Screenshot: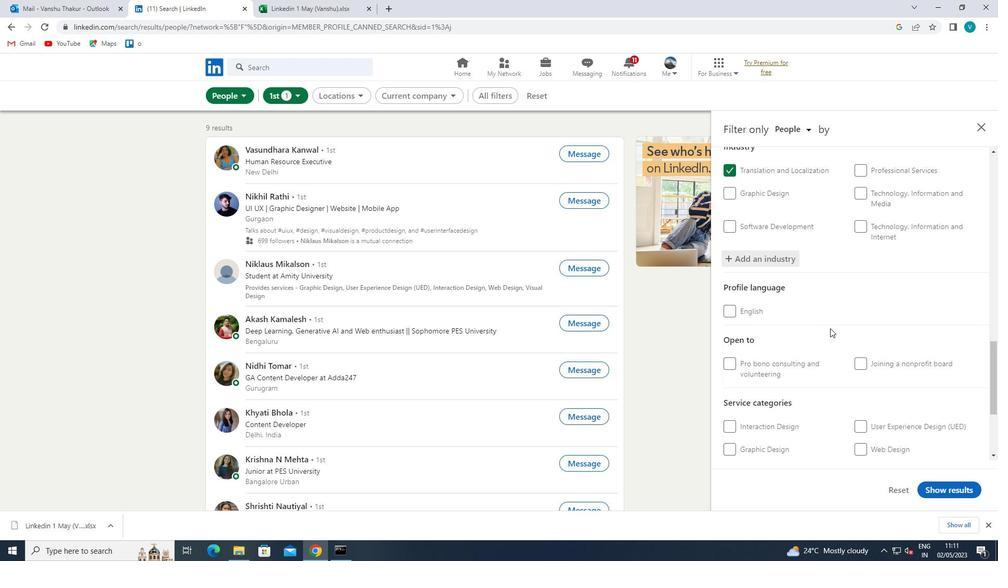 
Action: Mouse moved to (861, 324)
Screenshot: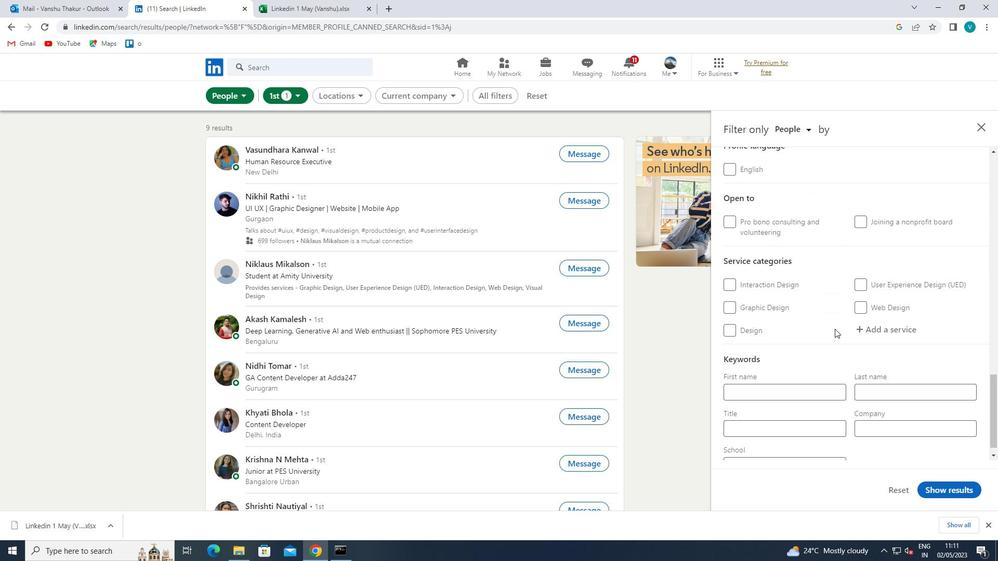 
Action: Mouse pressed left at (861, 324)
Screenshot: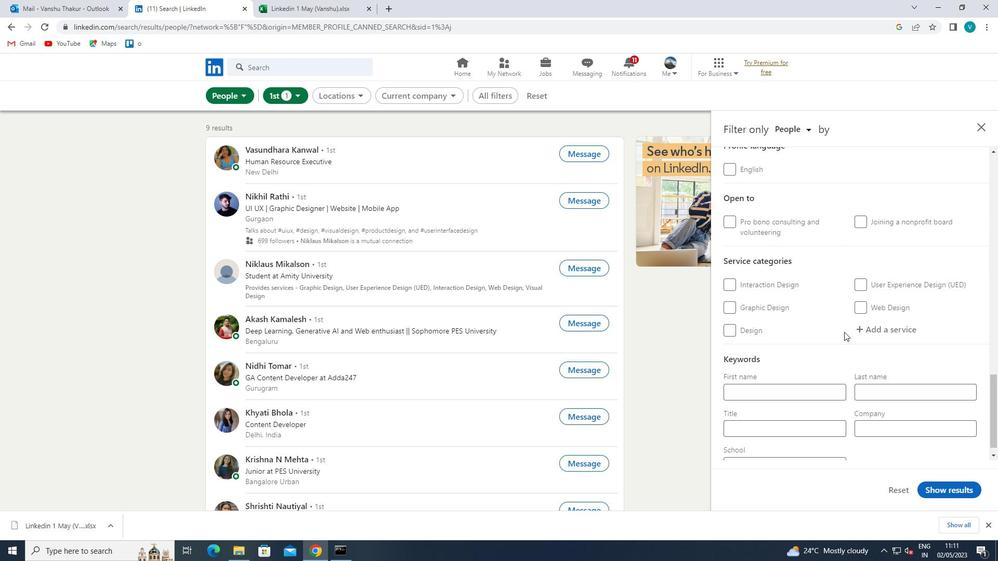 
Action: Key pressed <Key.shift>LEADERS
Screenshot: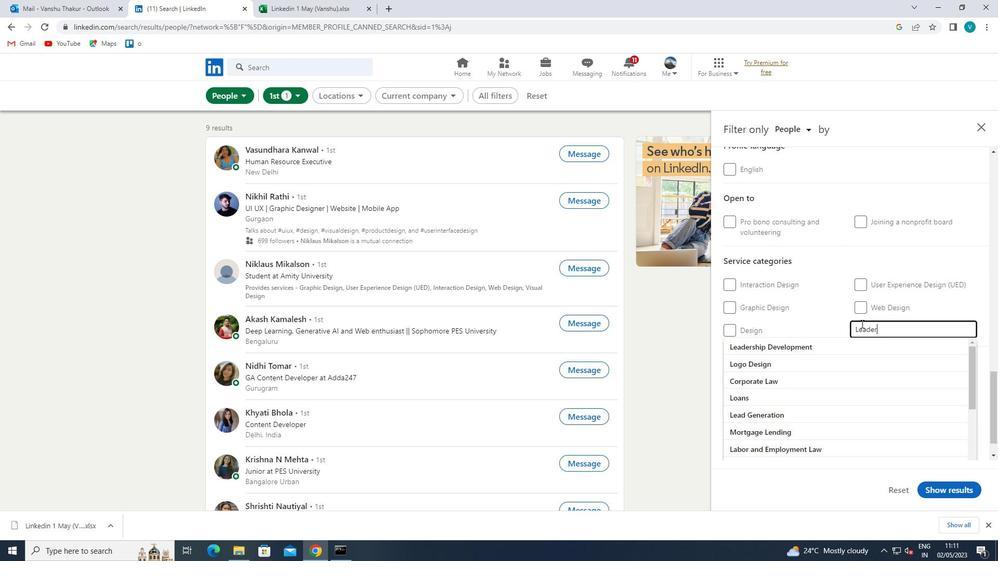 
Action: Mouse moved to (852, 345)
Screenshot: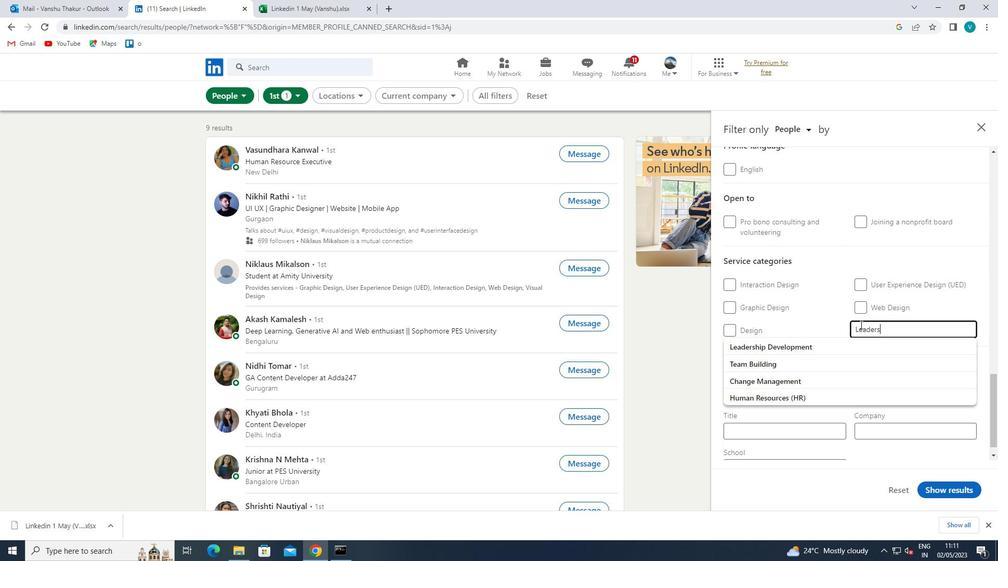 
Action: Mouse pressed left at (852, 345)
Screenshot: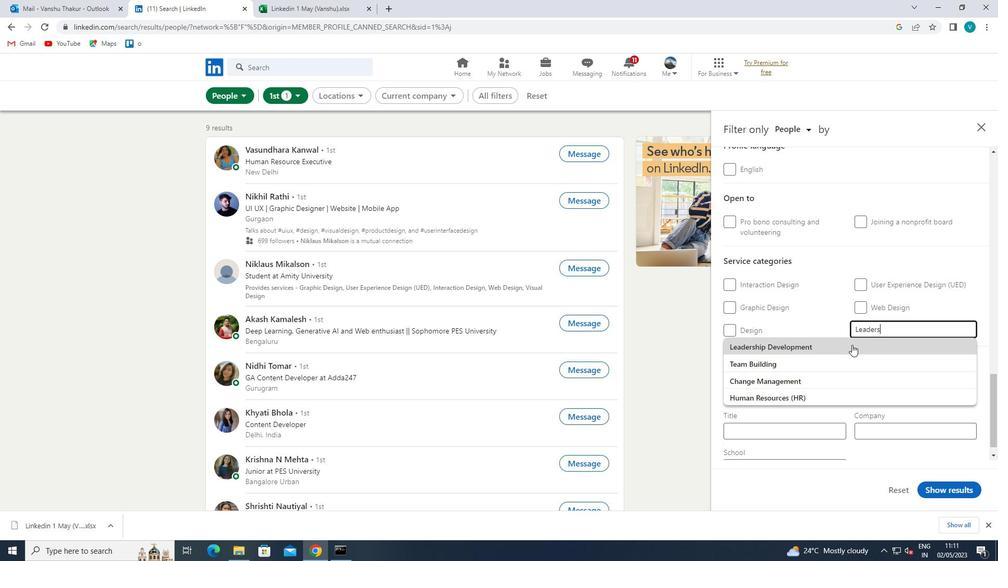 
Action: Mouse moved to (852, 345)
Screenshot: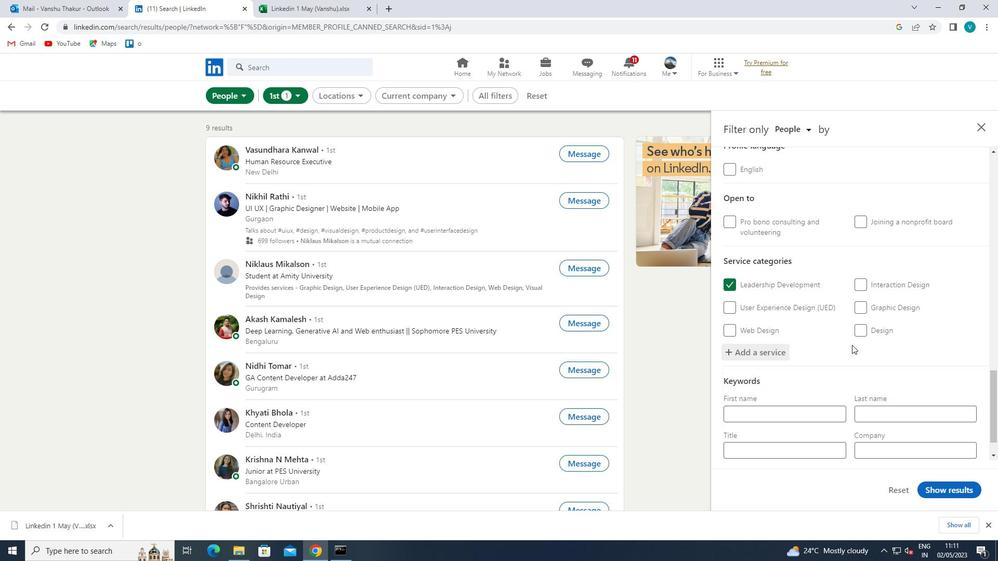 
Action: Mouse scrolled (852, 344) with delta (0, 0)
Screenshot: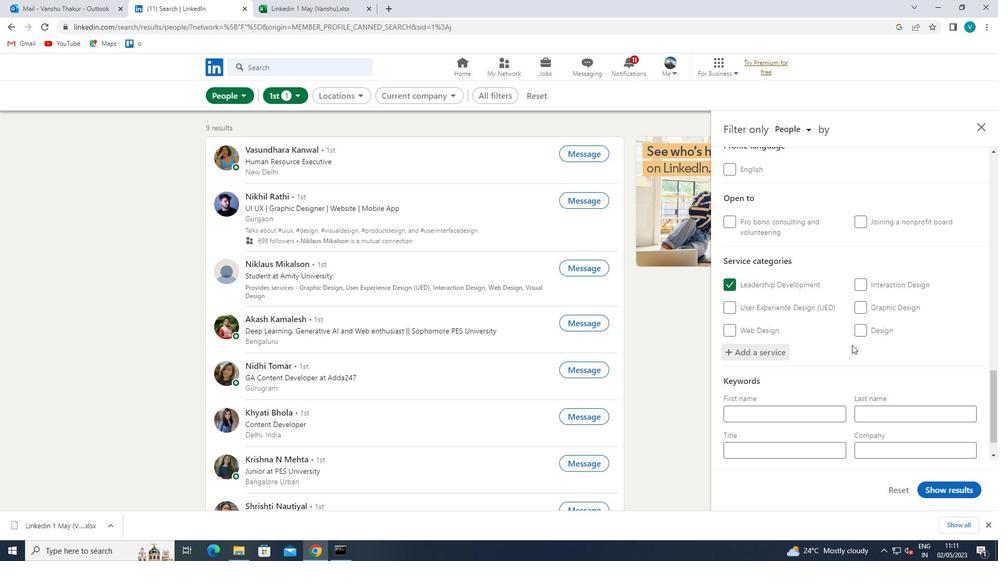 
Action: Mouse moved to (853, 345)
Screenshot: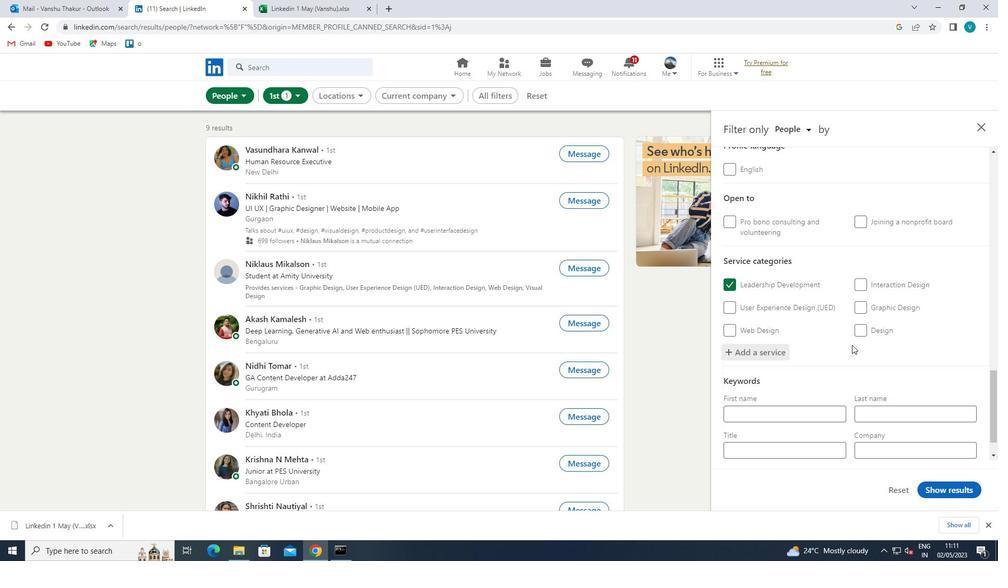 
Action: Mouse scrolled (853, 344) with delta (0, 0)
Screenshot: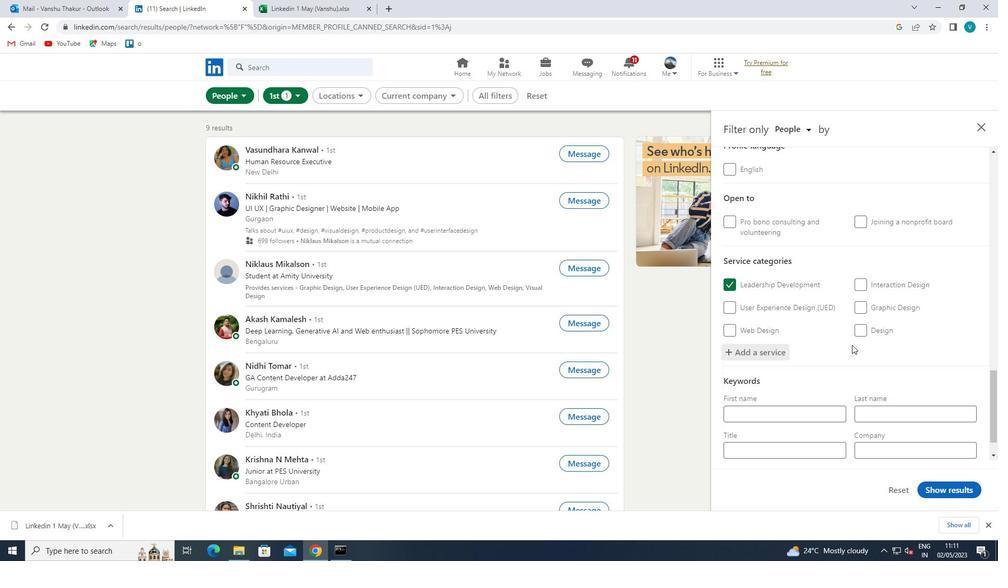 
Action: Mouse moved to (853, 345)
Screenshot: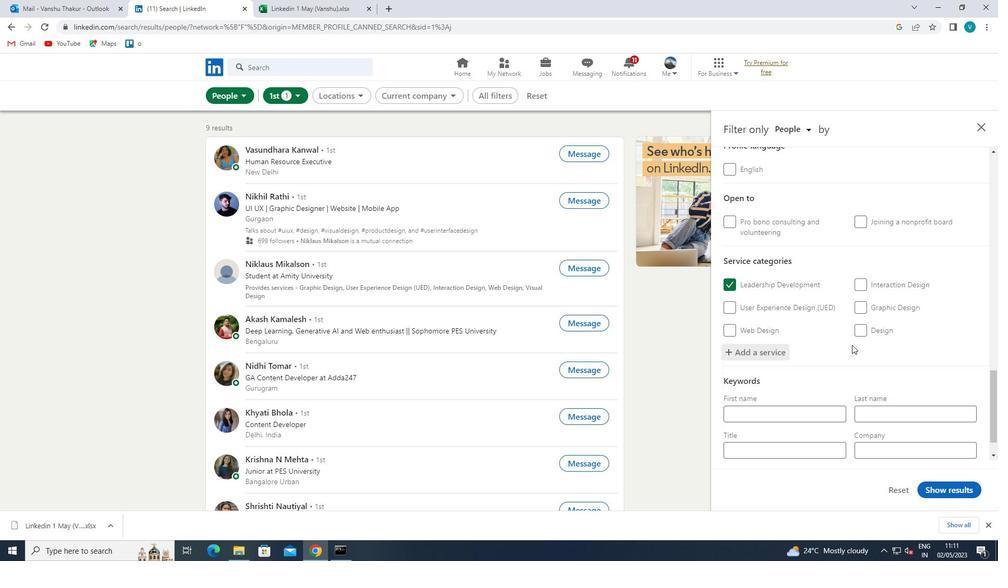
Action: Mouse scrolled (853, 344) with delta (0, 0)
Screenshot: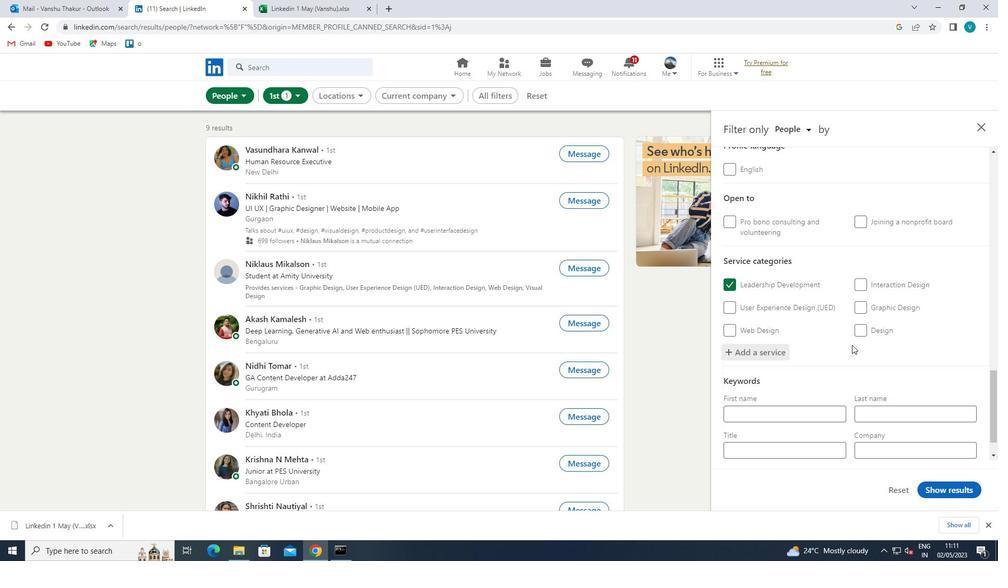 
Action: Mouse moved to (855, 345)
Screenshot: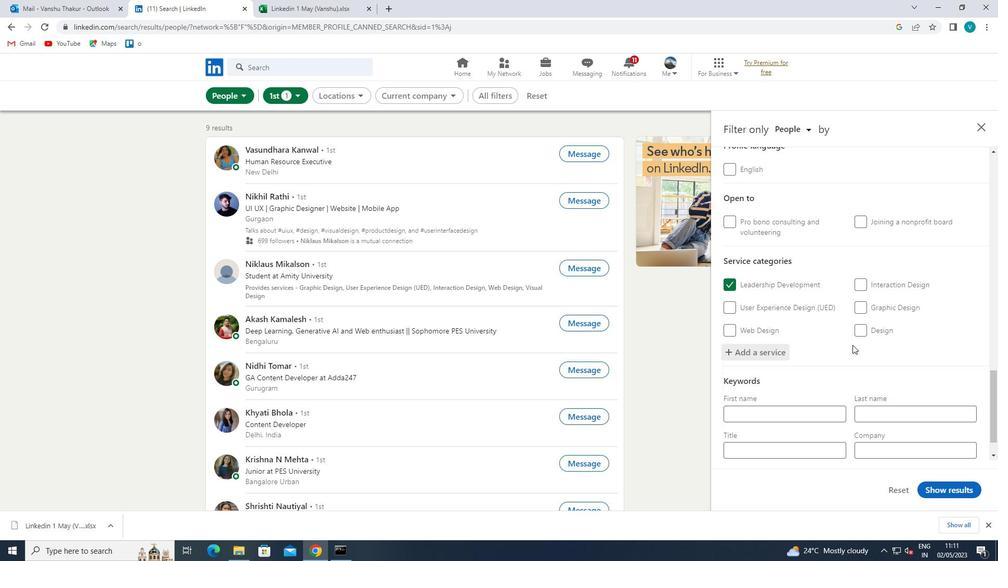 
Action: Mouse scrolled (855, 344) with delta (0, 0)
Screenshot: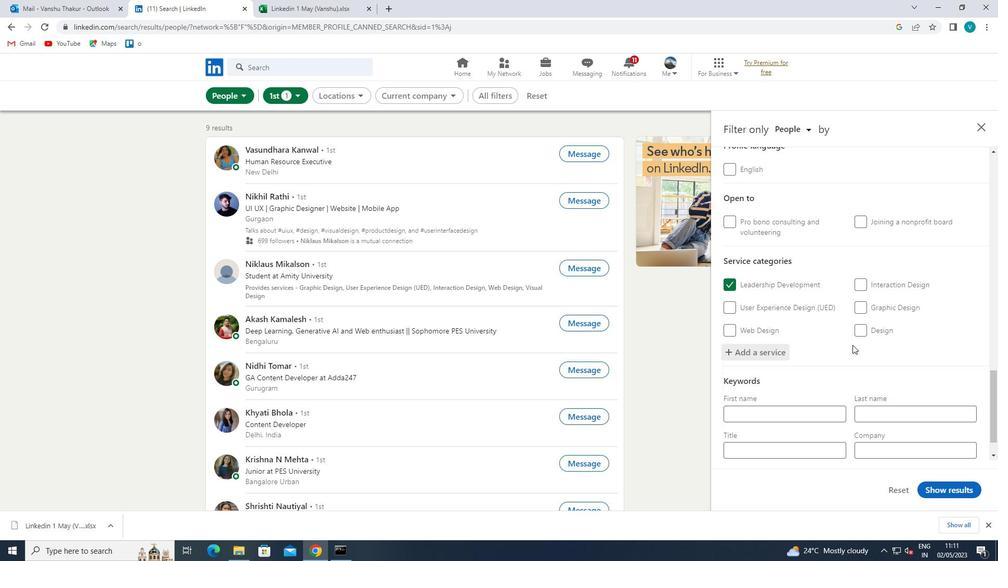 
Action: Mouse moved to (822, 417)
Screenshot: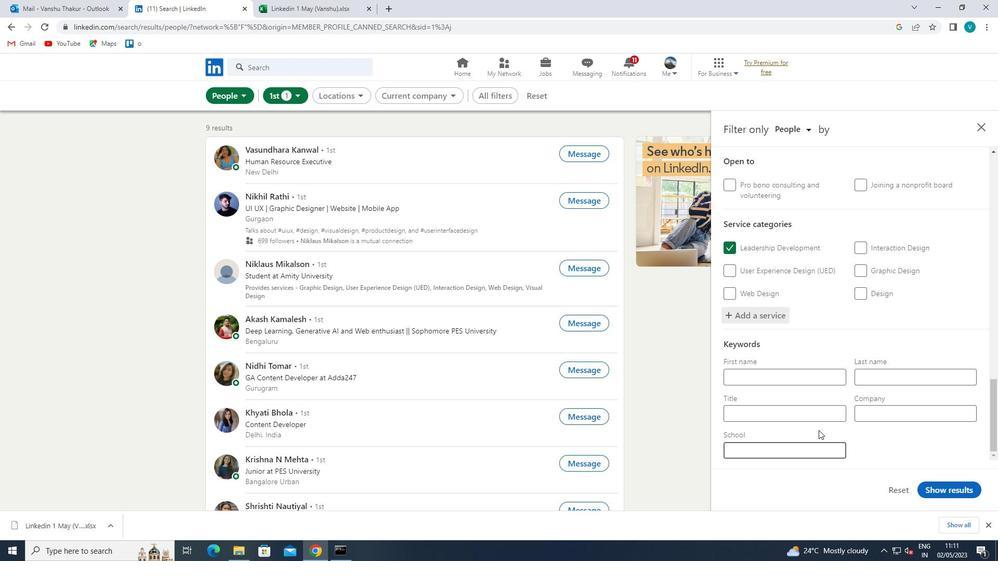 
Action: Mouse pressed left at (822, 417)
Screenshot: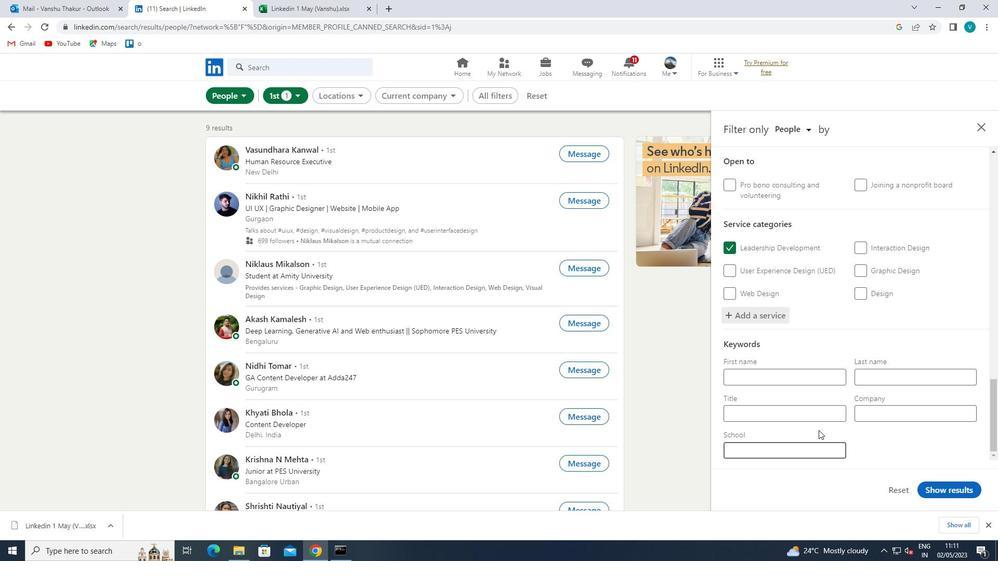 
Action: Mouse moved to (825, 416)
Screenshot: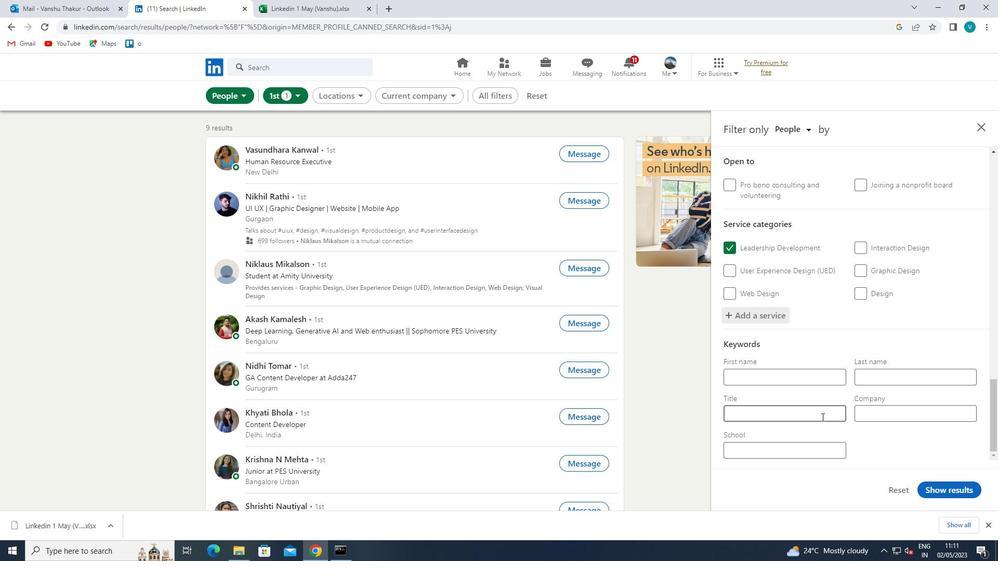 
Action: Key pressed <Key.shift>PHARMACY<Key.space><Key.shift>ASSISTANT<Key.space>
Screenshot: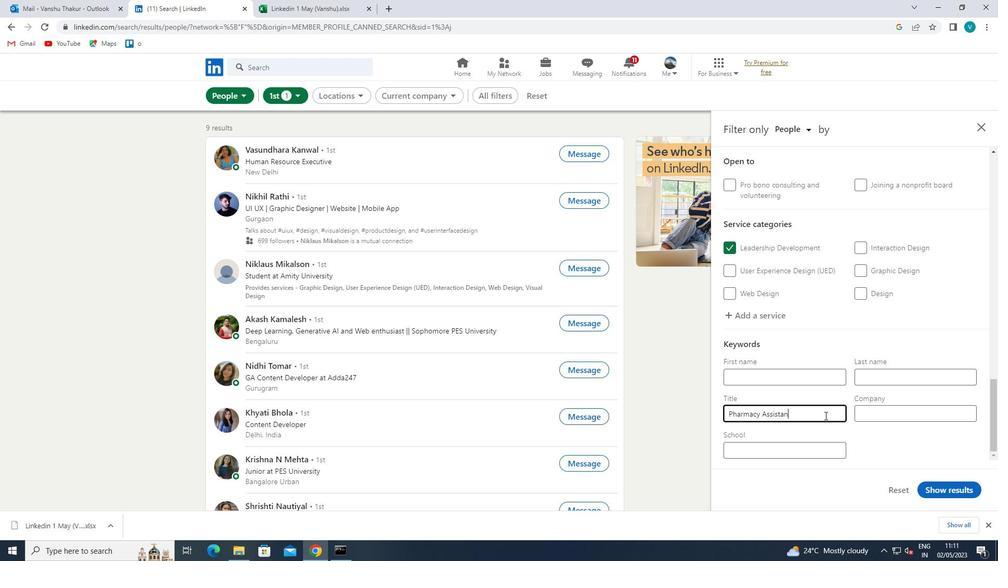 
Action: Mouse moved to (924, 486)
Screenshot: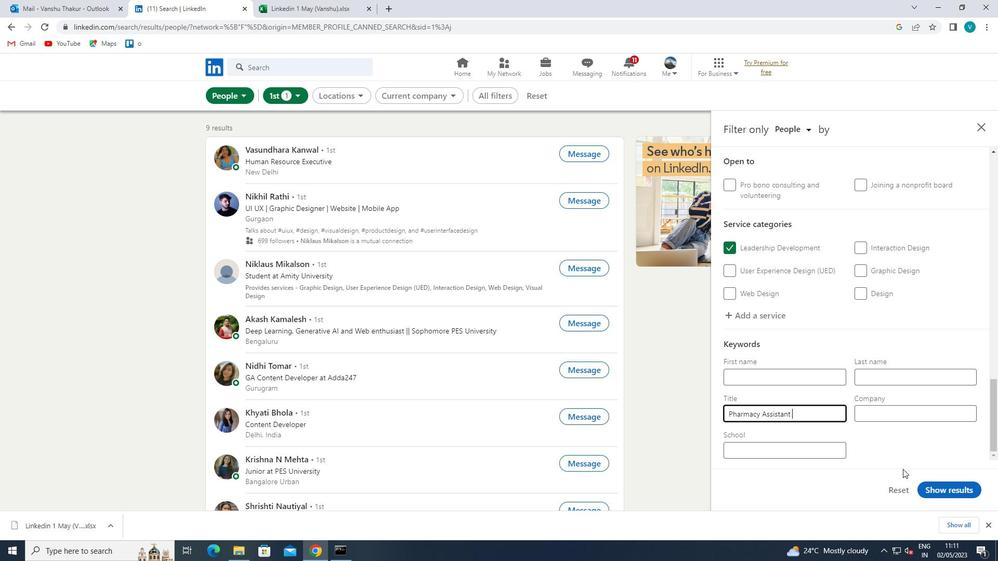
Action: Mouse pressed left at (924, 486)
Screenshot: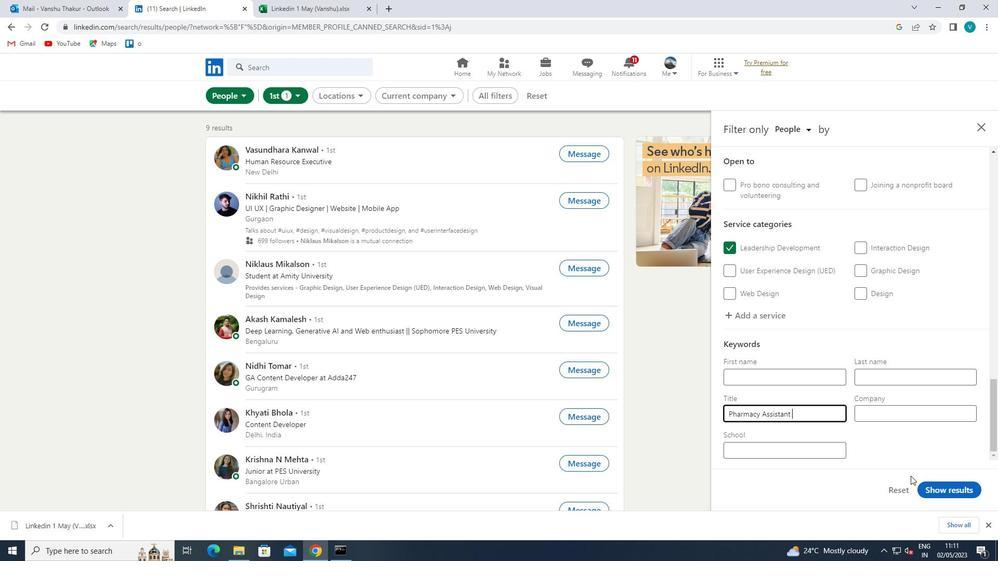 
Action: Mouse moved to (925, 486)
Screenshot: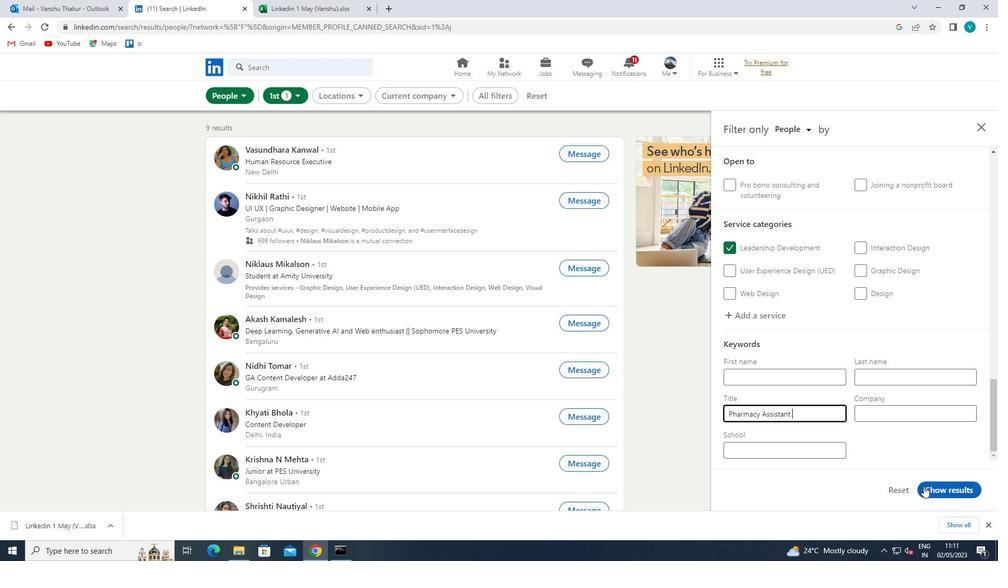 
